 Task: In the Contact  Evelyn_White@tiffany.com, Create email and send with subject: 'Welcome to a New Paradigm: Introducing Our Visionary Solution', and with mail content 'Good Evening,_x000D_
Step into a world of unlimited possibilities. Our cutting-edge solution will empower you to overcome challenges and achieve unparalleled success in your industry._x000D_
Thanks and Regards', attach the document: Project_plan.docx and insert image: visitingcard.jpg. Below Thank and Regards, write Reddit and insert the URL: 'www.reddit.com'. Mark checkbox to create task to follow up : In 2 weeks. Logged in from softage.5@softage.net
Action: Mouse moved to (86, 67)
Screenshot: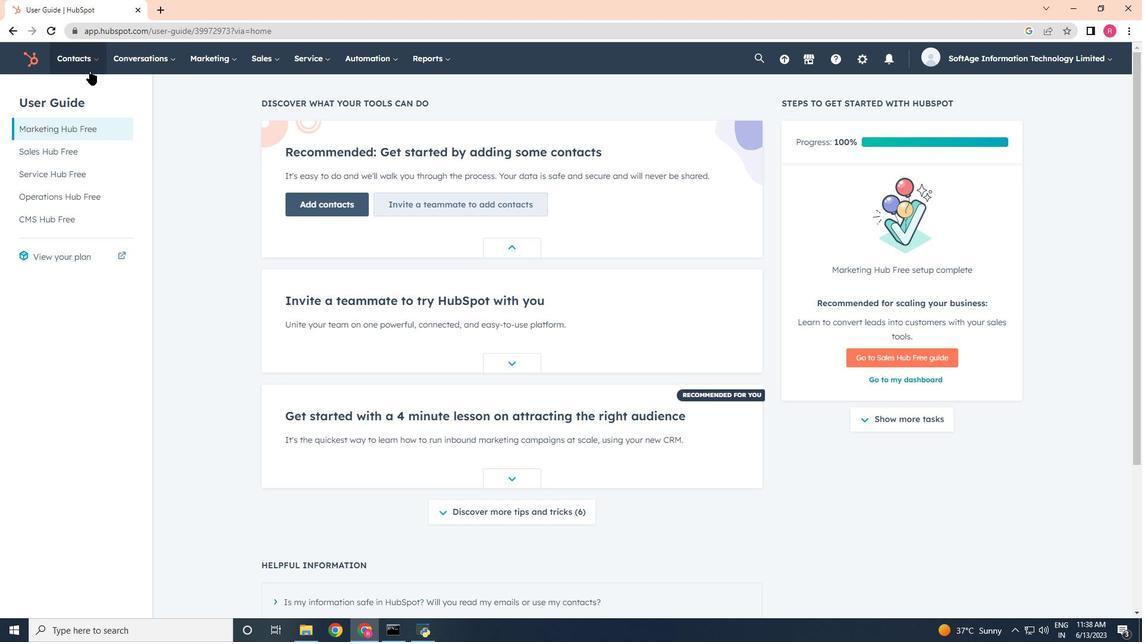 
Action: Mouse pressed left at (86, 67)
Screenshot: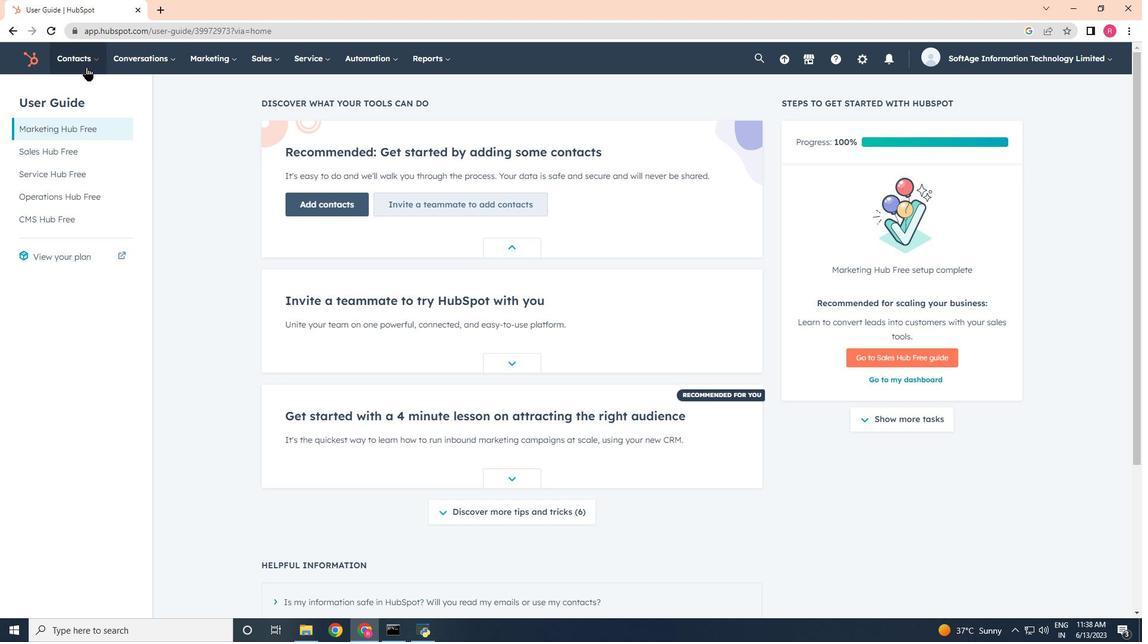 
Action: Mouse moved to (88, 85)
Screenshot: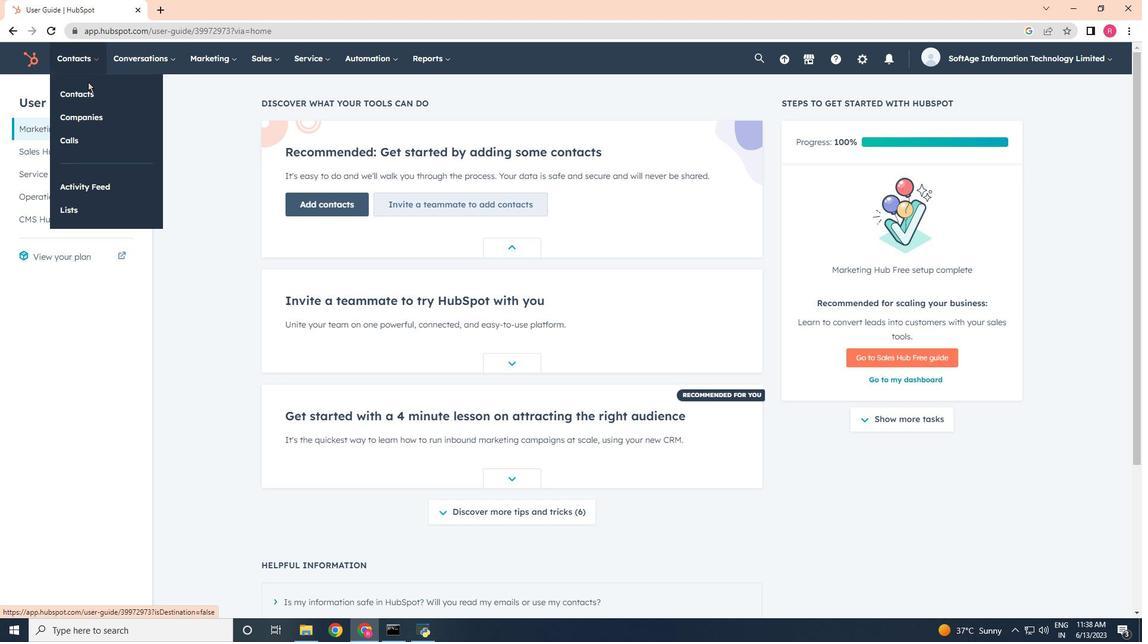 
Action: Mouse pressed left at (88, 85)
Screenshot: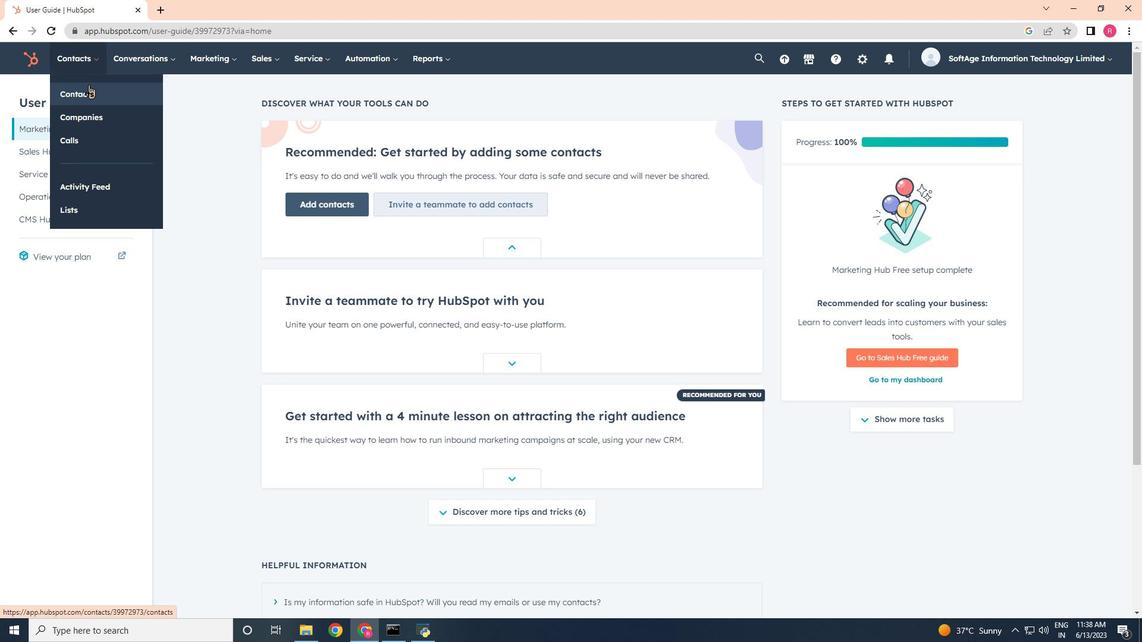 
Action: Mouse moved to (107, 191)
Screenshot: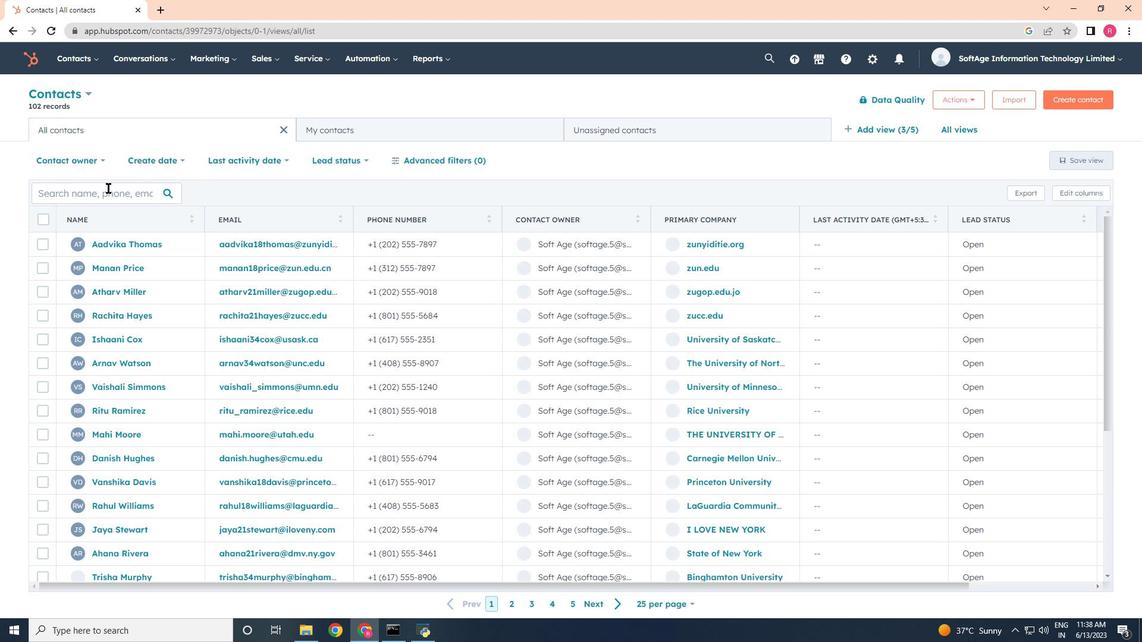 
Action: Mouse pressed left at (107, 191)
Screenshot: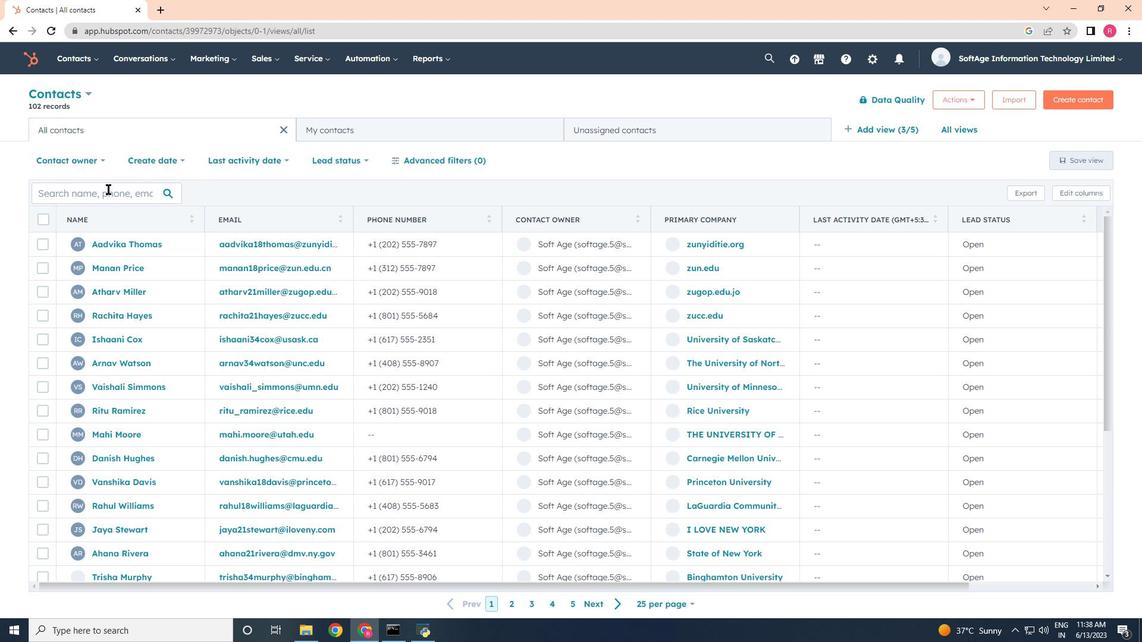 
Action: Key pressed <Key.shift>Eveyn<Key.backspace><Key.backspace>lyn<Key.shift>_<Key.shift>White<Key.shift><Key.shift><Key.shift><Key.shift>@tiffany.com
Screenshot: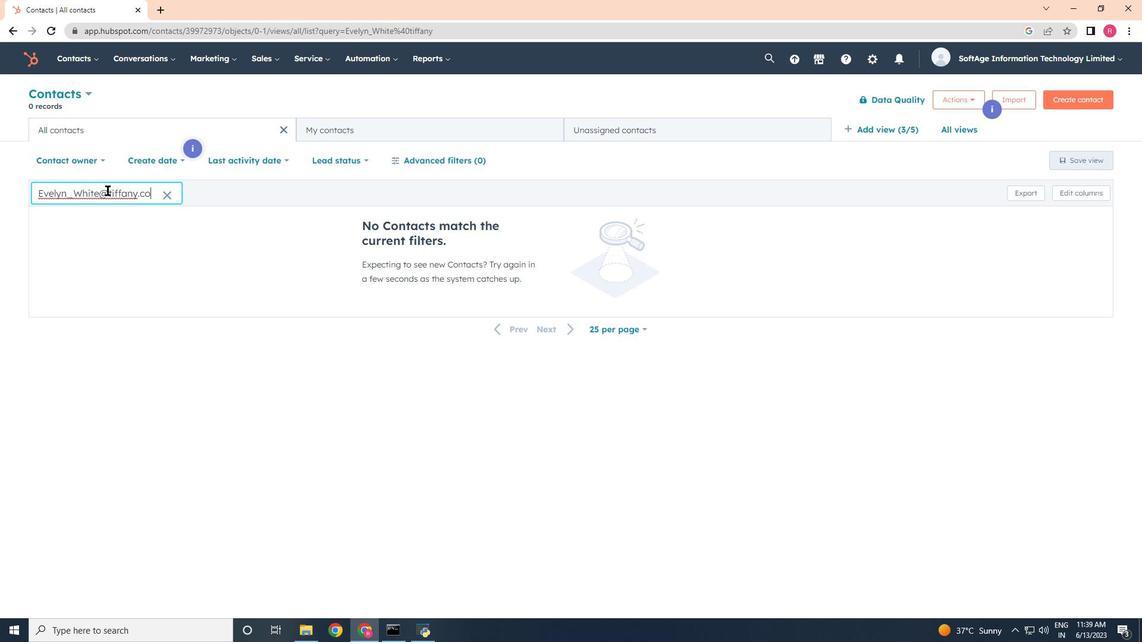 
Action: Mouse moved to (85, 197)
Screenshot: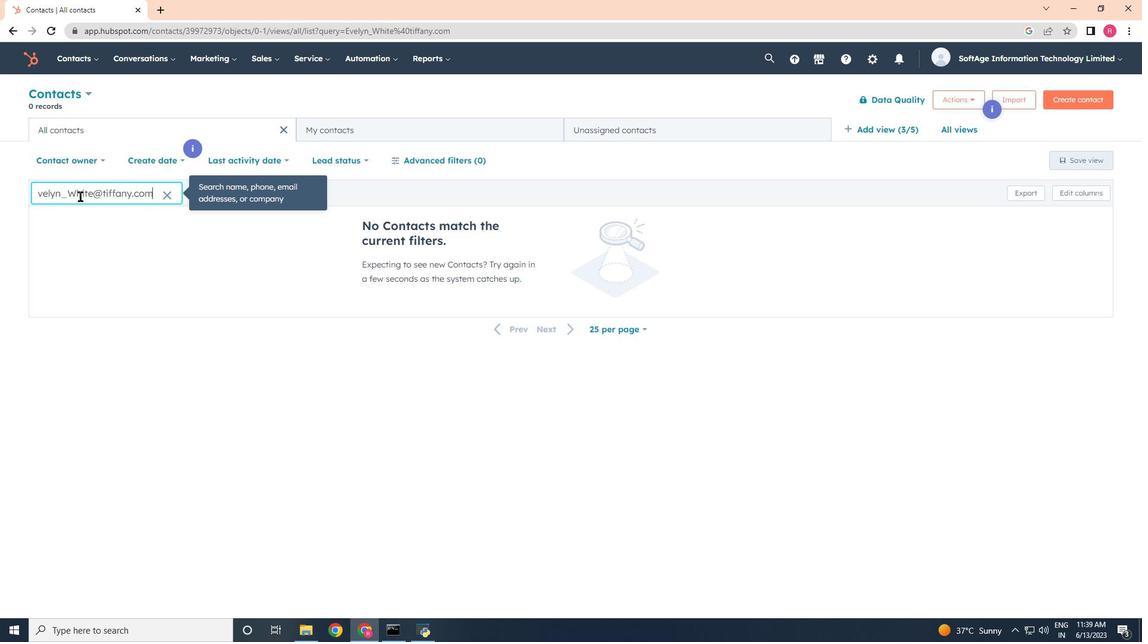 
Action: Key pressed <Key.backspace><Key.backspace><Key.backspace><Key.backspace><Key.backspace><Key.backspace><Key.backspace><Key.backspace><Key.backspace><Key.backspace><Key.backspace><Key.backspace><Key.backspace><Key.backspace><Key.backspace><Key.backspace><Key.backspace><Key.backspace><Key.backspace>n<Key.shift>_<Key.shift><Key.shift><Key.shift><Key.shift><Key.shift><Key.shift><Key.shift>Whitew
Screenshot: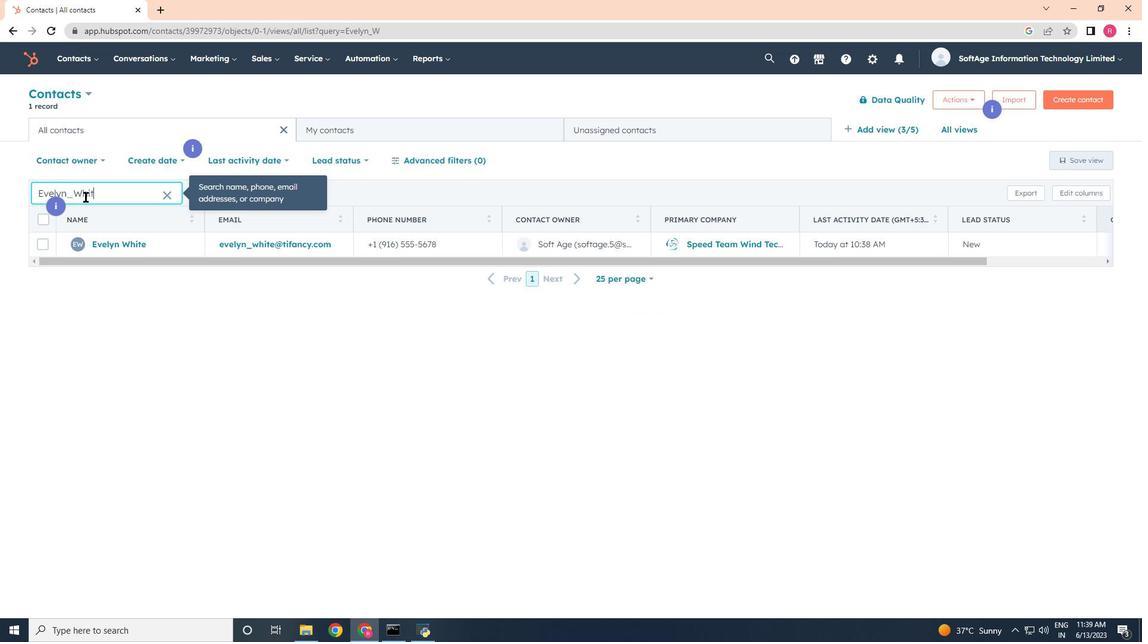 
Action: Mouse moved to (98, 210)
Screenshot: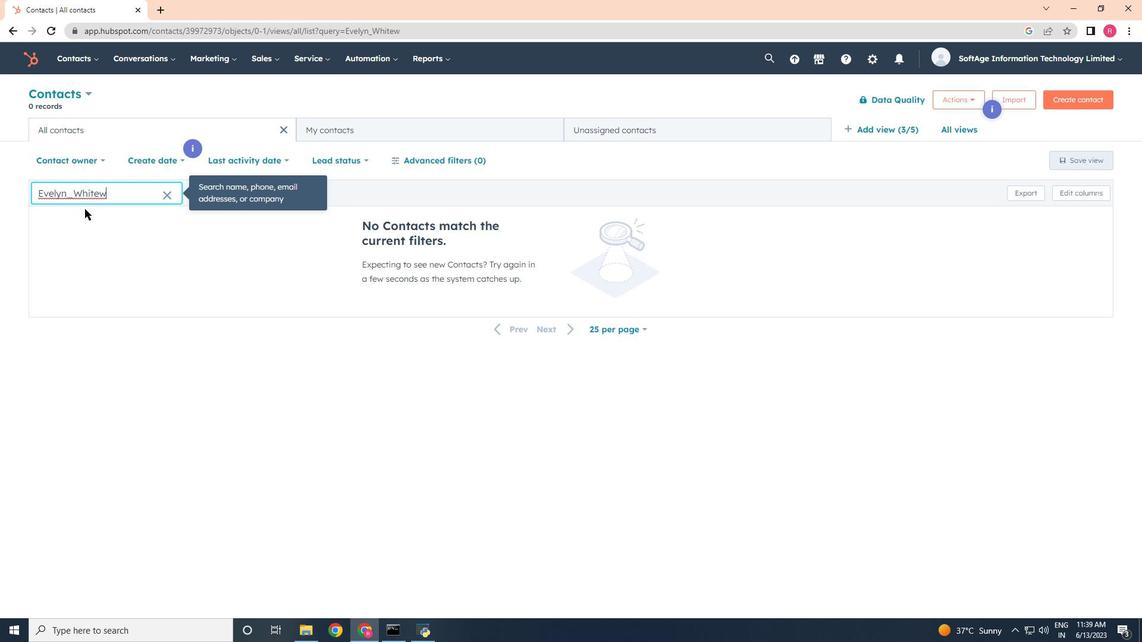 
Action: Key pressed <Key.backspace>
Screenshot: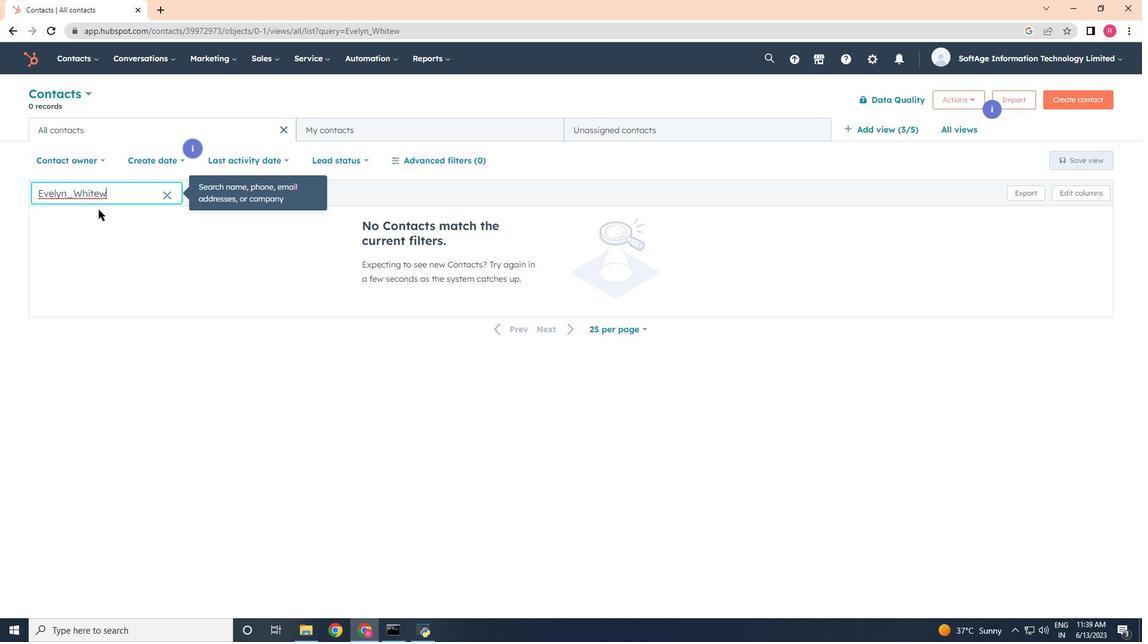 
Action: Mouse moved to (107, 248)
Screenshot: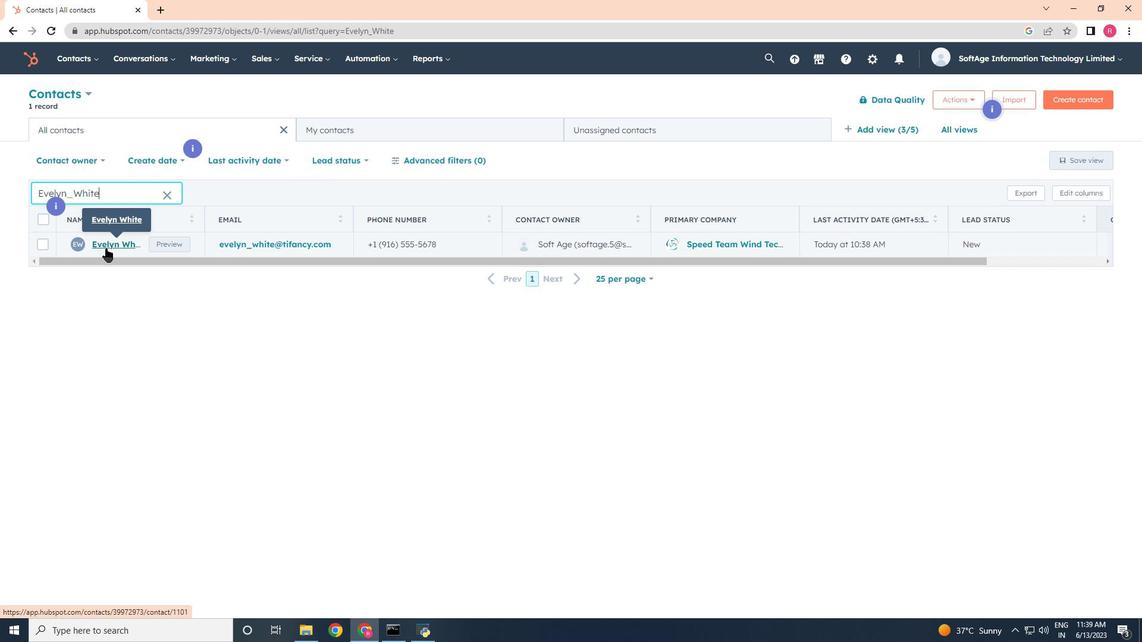 
Action: Mouse pressed left at (107, 248)
Screenshot: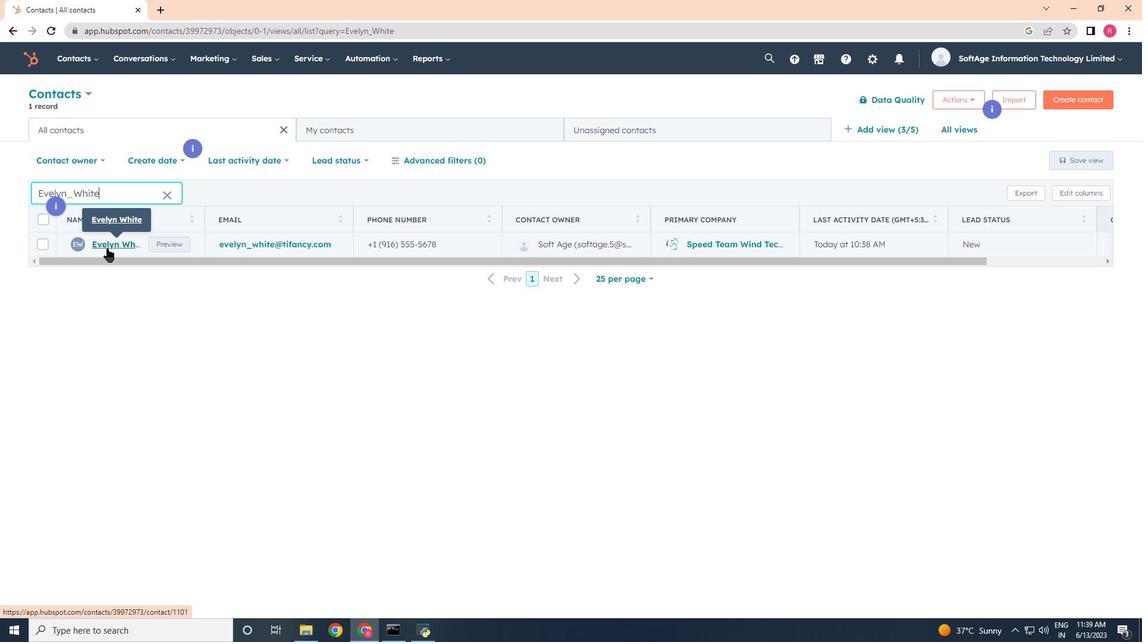 
Action: Mouse moved to (83, 210)
Screenshot: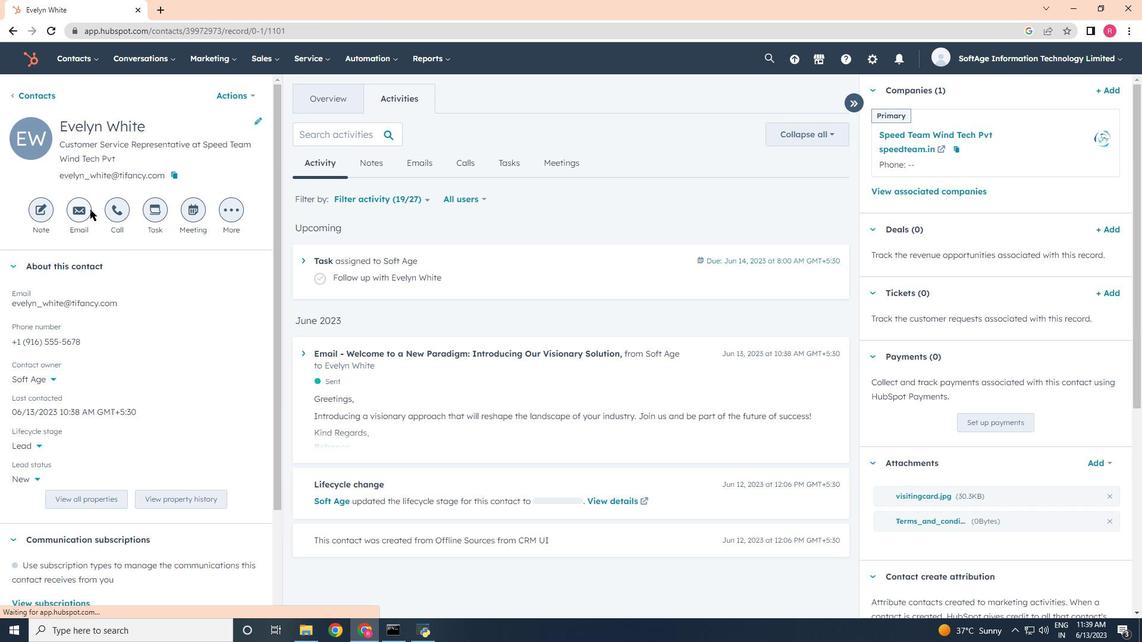 
Action: Mouse pressed left at (83, 210)
Screenshot: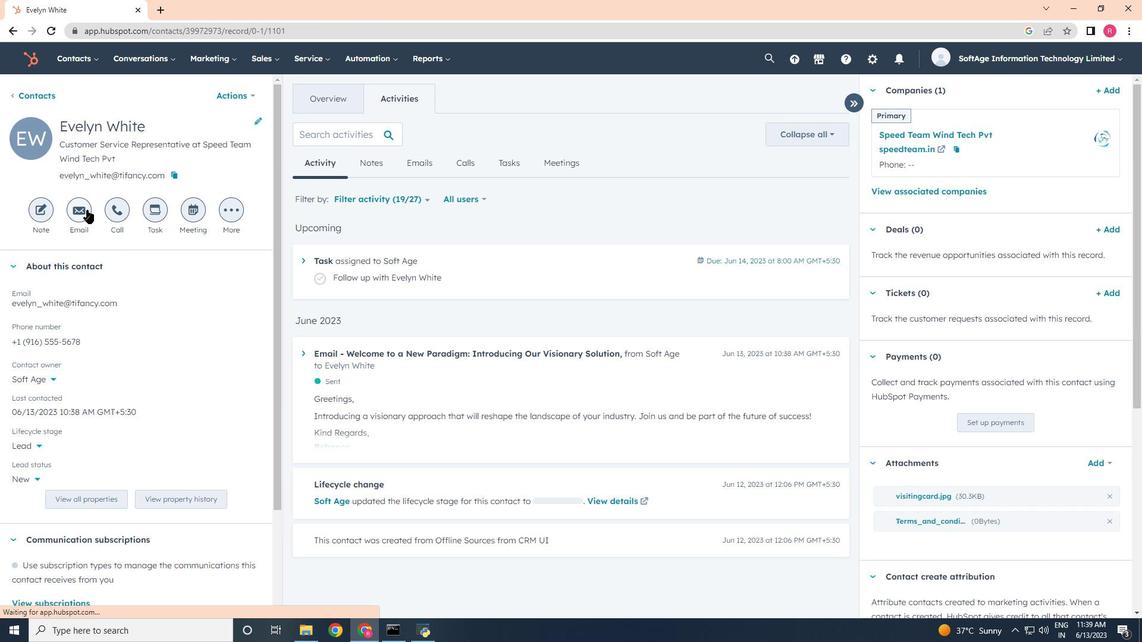 
Action: Mouse moved to (999, 297)
Screenshot: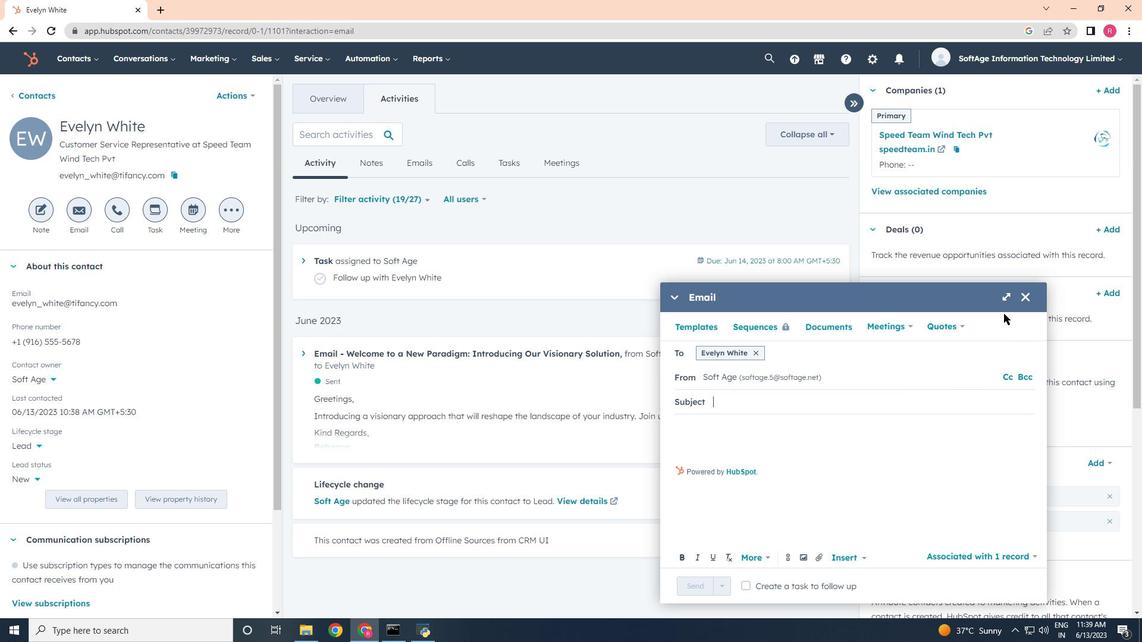 
Action: Mouse pressed left at (999, 297)
Screenshot: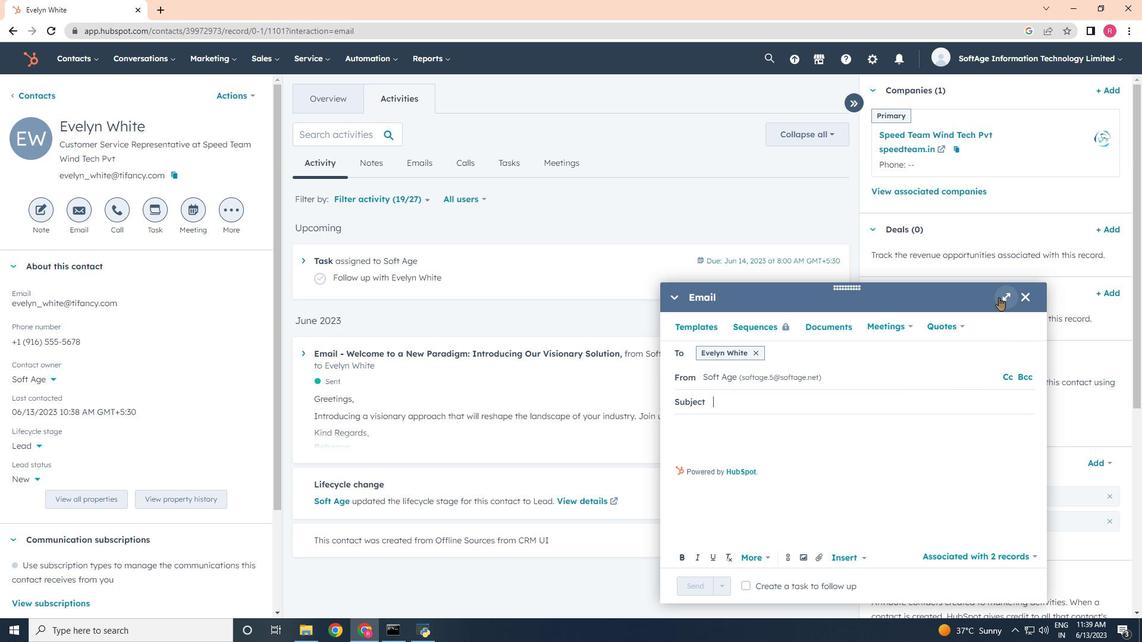 
Action: Mouse moved to (258, 233)
Screenshot: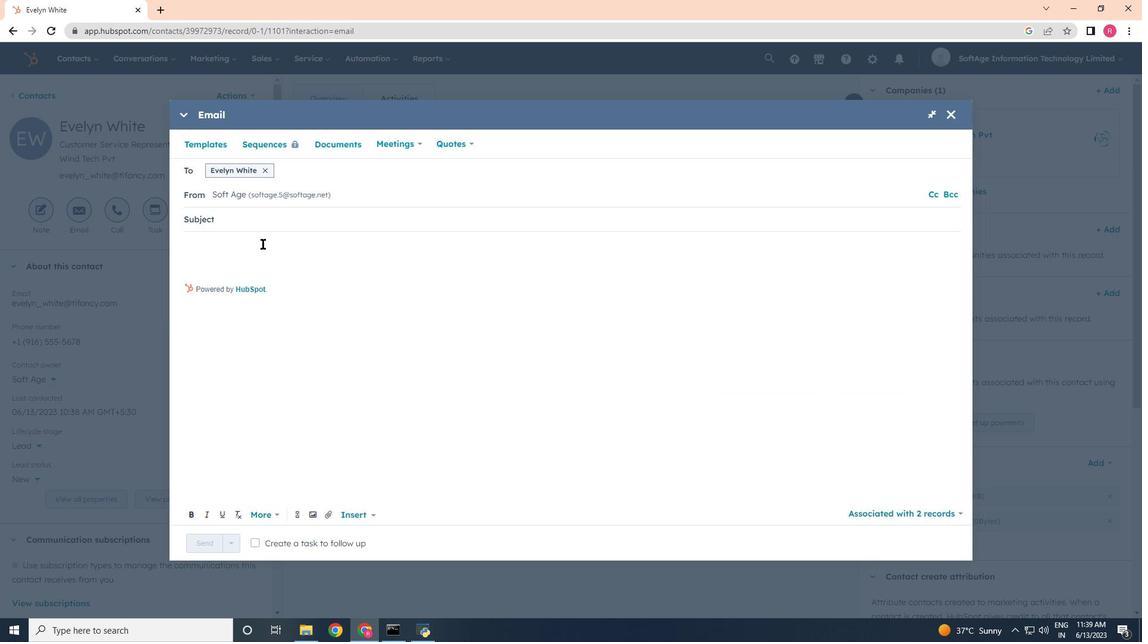 
Action: Key pressed <Key.shift>Welcome<Key.space>to<Key.space>a<Key.space>new<Key.backspace><Key.backspace><Key.backspace><Key.shift>NNew<Key.space><Key.shift>Par<Key.backspace><Key.backspace><Key.backspace><Key.backspace><Key.backspace><Key.backspace><Key.backspace>ew<Key.space><Key.shift>Paradigm<Key.shift_r>:<Key.space><Key.shift>Introducing<Key.space><Key.shift>Our<Key.space><Key.shift>Visionary<Key.space><Key.shift>Solution<Key.space>
Screenshot: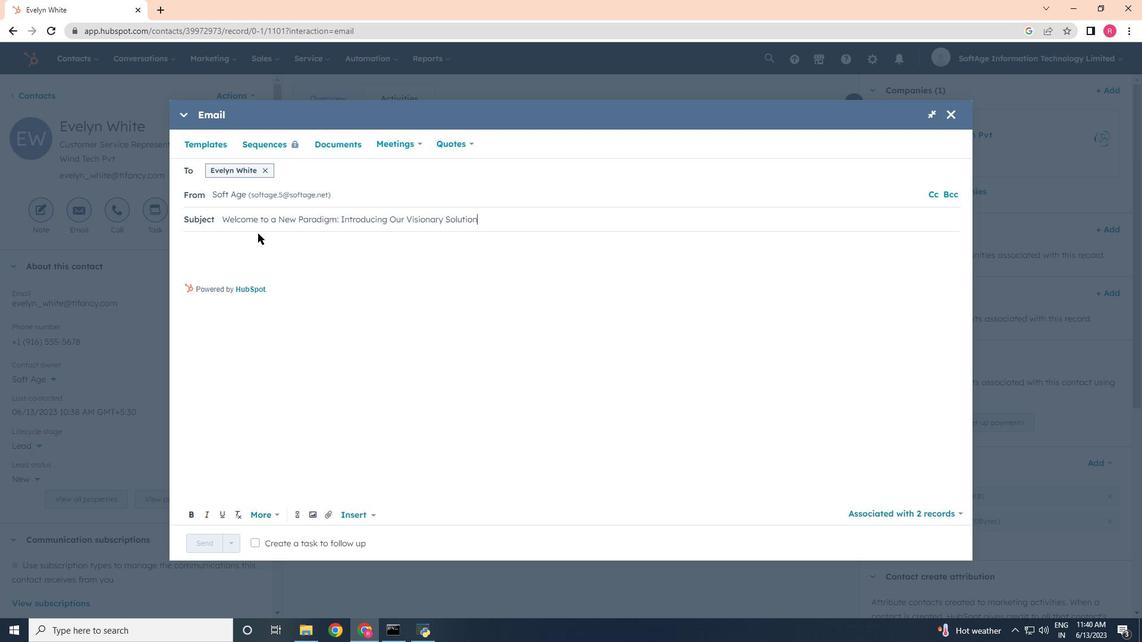 
Action: Mouse moved to (201, 232)
Screenshot: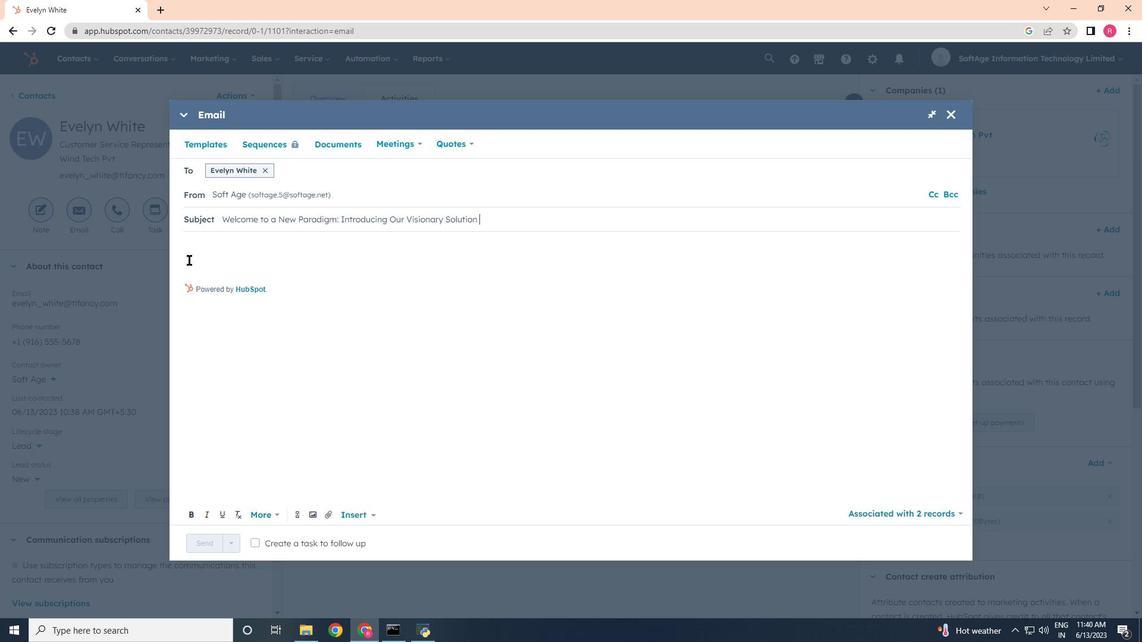 
Action: Mouse pressed left at (201, 232)
Screenshot: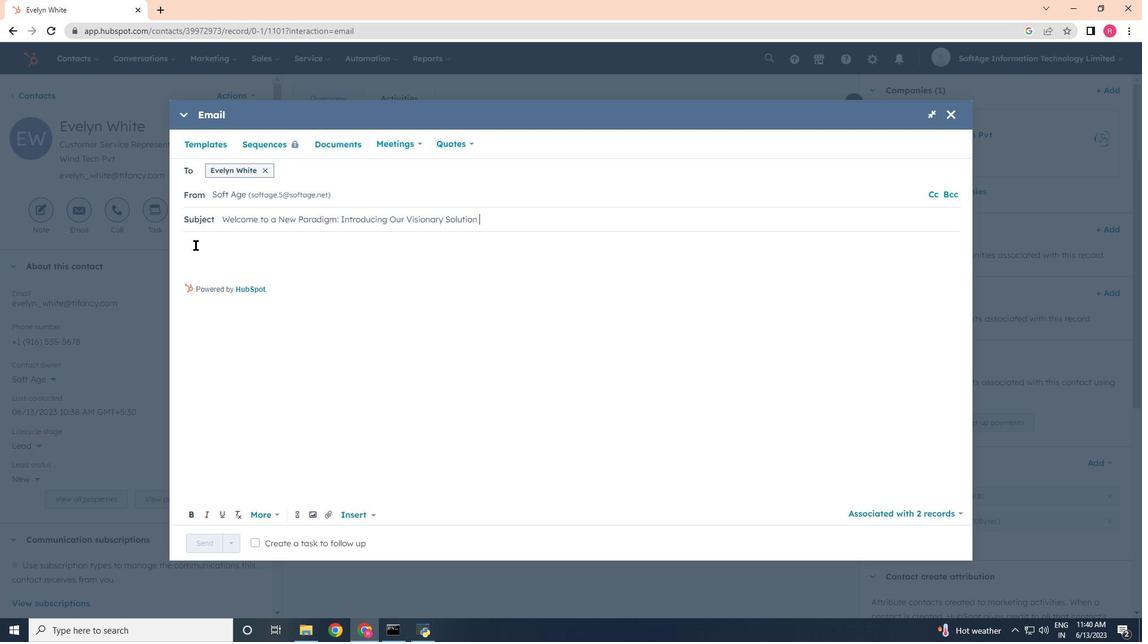 
Action: Mouse moved to (197, 239)
Screenshot: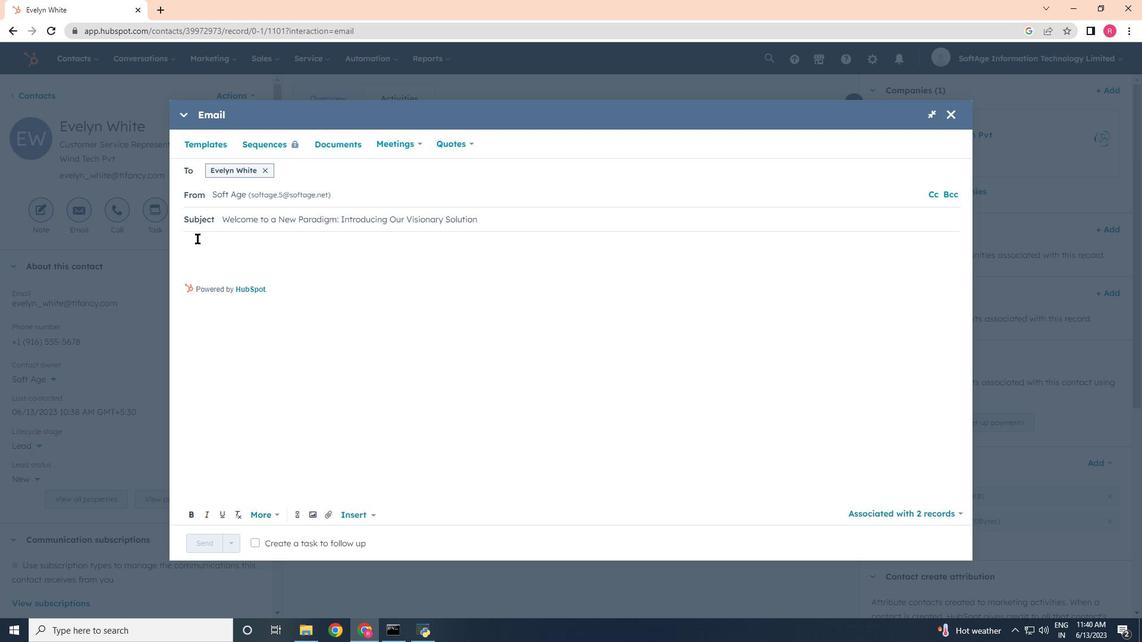 
Action: Mouse pressed left at (197, 239)
Screenshot: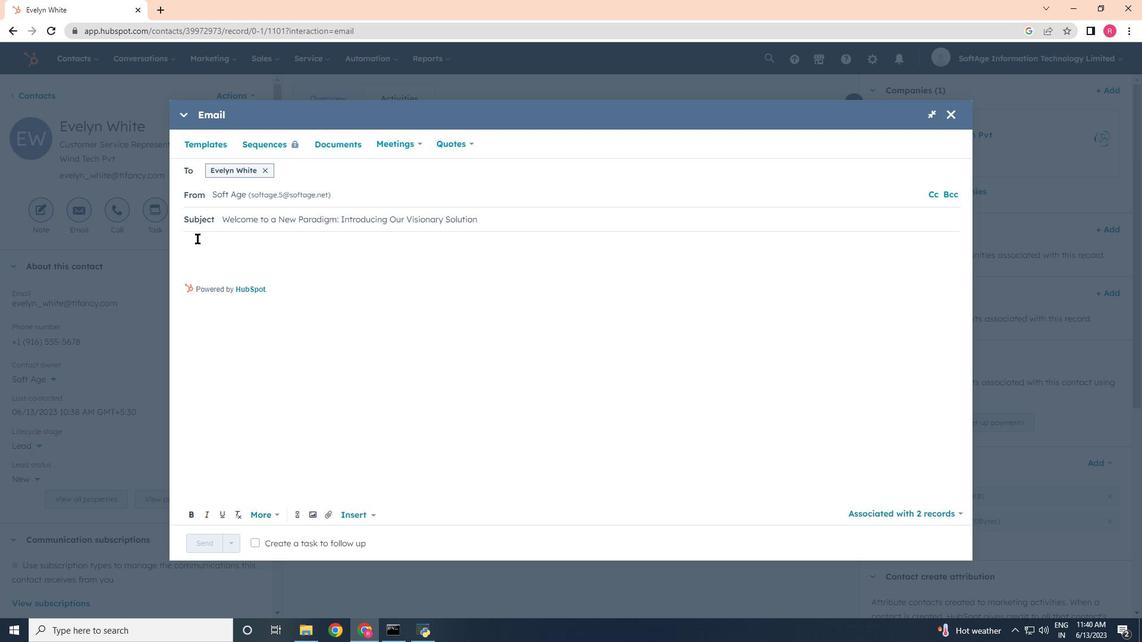 
Action: Mouse moved to (198, 239)
Screenshot: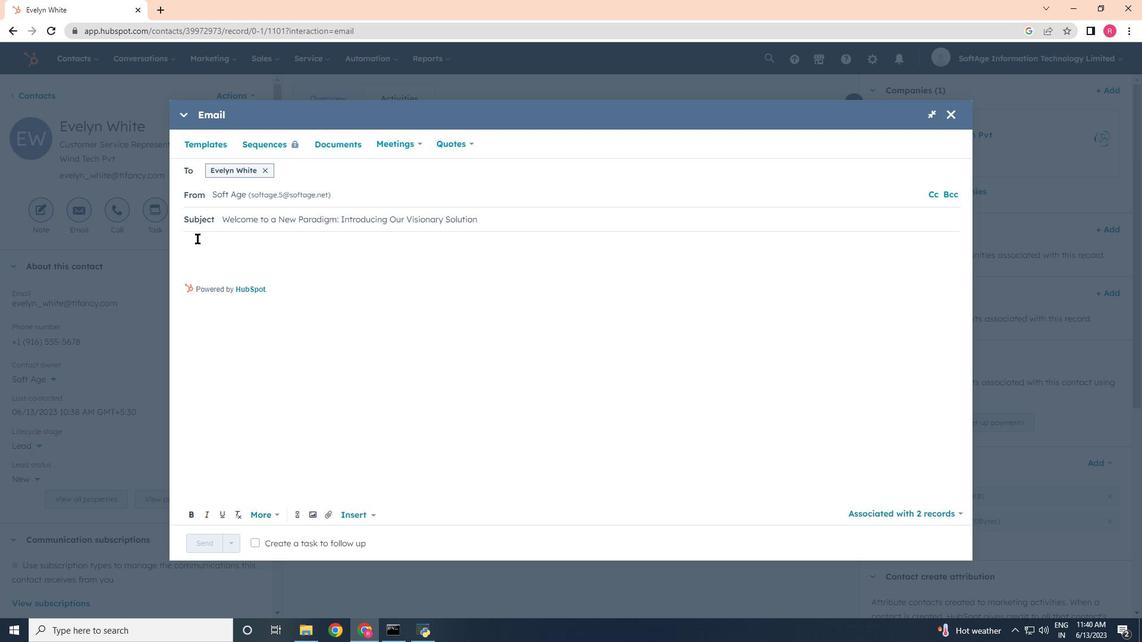 
Action: Key pressed <Key.shift>Good<Key.space><Key.shift><Key.shift><Key.shift><Key.shift><Key.shift><Key.shift><Key.shift><Key.shift><Key.shift>Eveningg<Key.space><Key.backspace><Key.backspace>,<Key.enter><Key.enter><Key.shift>Step<Key.space><Key.backspace><Key.backspace><Key.backspace><Key.backspace><Key.backspace><Key.shift>Step<Key.space>into<Key.space><Key.space><Key.caps_lock>A<Key.space><Key.backspace><Key.backspace><Key.caps_lock>a<Key.space>world<Key.space>of<Key.space>unlimited<Key.space>possibilities.<Key.space><Key.shift>Our<Key.space>cutting-edge<Key.space>solution<Key.space>will<Key.space>empower<Key.space>you<Key.space>to<Key.space>overcome<Key.space>challenges<Key.space>and<Key.space>achiveve<Key.space><Key.backspace><Key.backspace><Key.backspace><Key.backspace><Key.backspace>eve<Key.space>unparalleled<Key.space>sucess<Key.space>in<Key.space><Key.backspace><Key.backspace><Key.backspace><Key.backspace><Key.backspace><Key.backspace><Key.backspace>cess<Key.space>in<Key.space>your<Key.space>industry.<Key.enter><Key.enter><Key.shift>Thanks<Key.space>and<Key.space><Key.shift><Key.shift><Key.shift><Key.shift>Regards,<Key.enter>
Screenshot: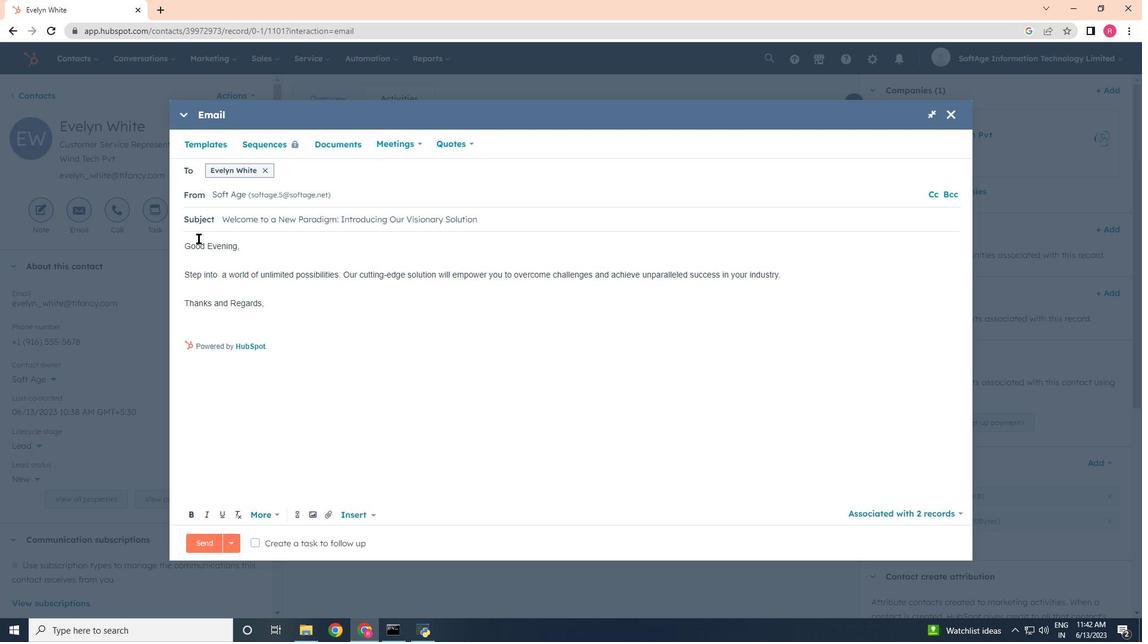 
Action: Mouse scrolled (198, 239) with delta (0, 0)
Screenshot: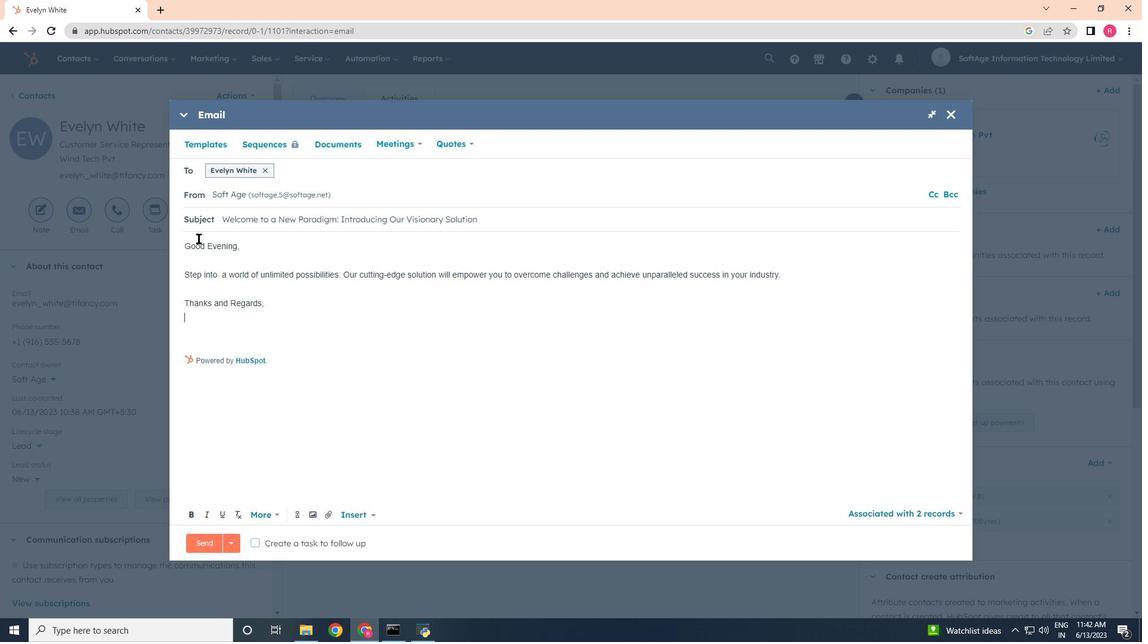 
Action: Mouse moved to (330, 516)
Screenshot: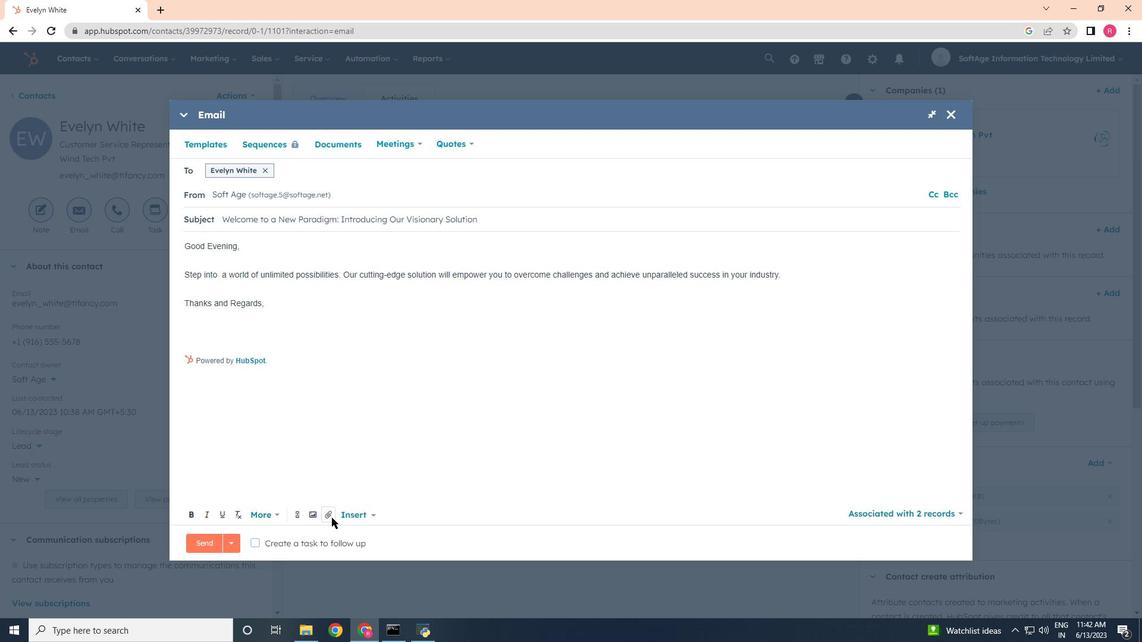 
Action: Mouse pressed left at (330, 516)
Screenshot: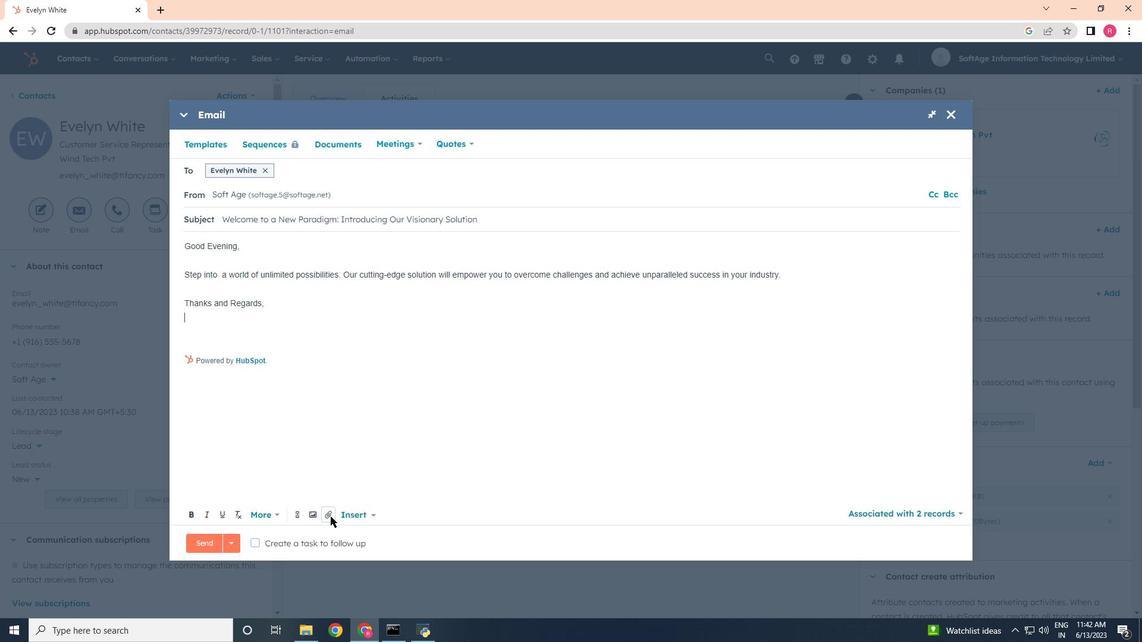 
Action: Mouse moved to (359, 493)
Screenshot: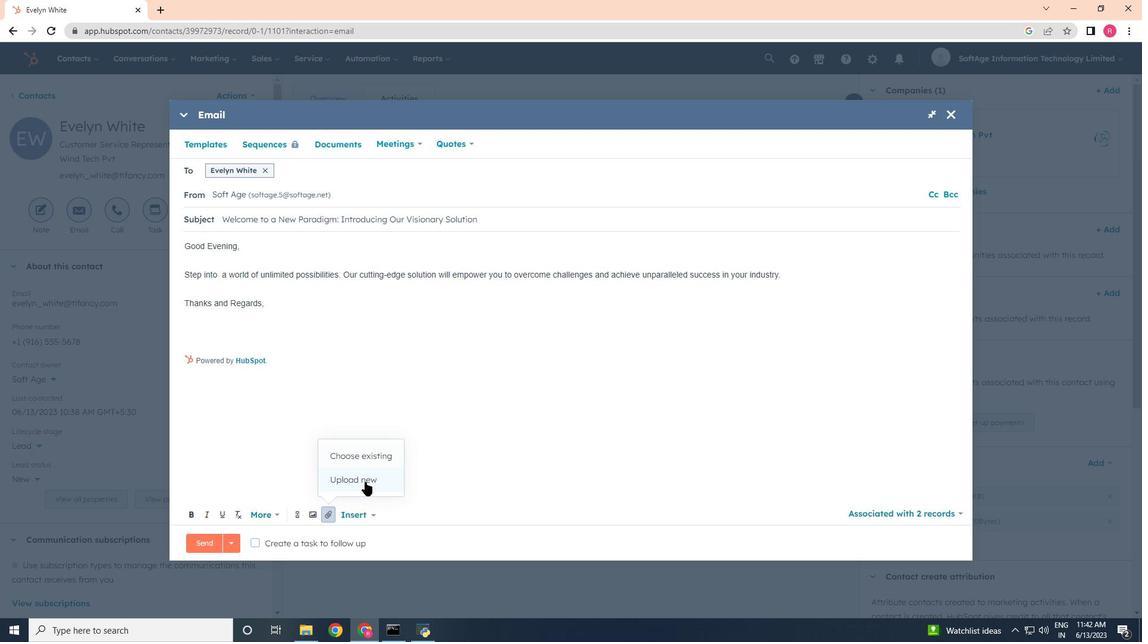 
Action: Mouse pressed left at (359, 493)
Screenshot: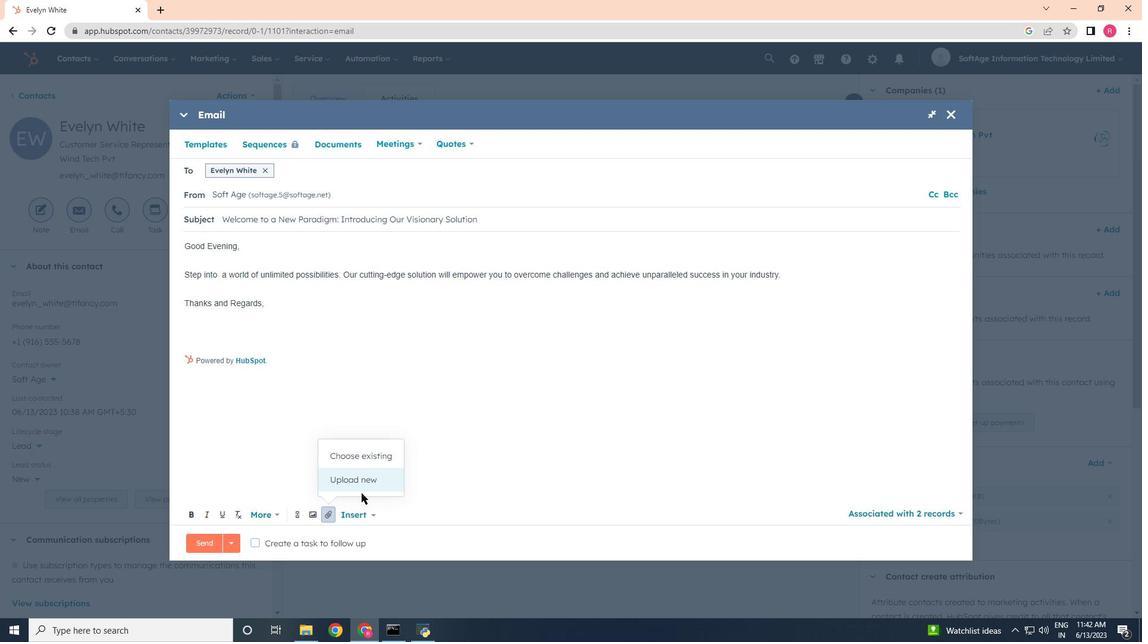 
Action: Mouse moved to (357, 488)
Screenshot: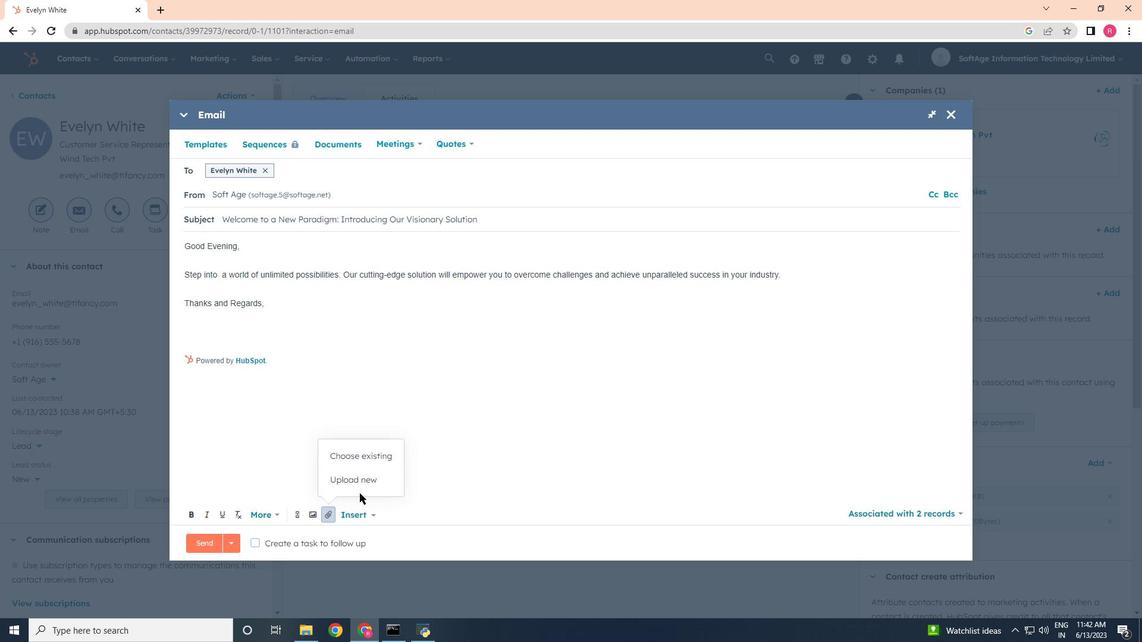 
Action: Mouse pressed left at (357, 488)
Screenshot: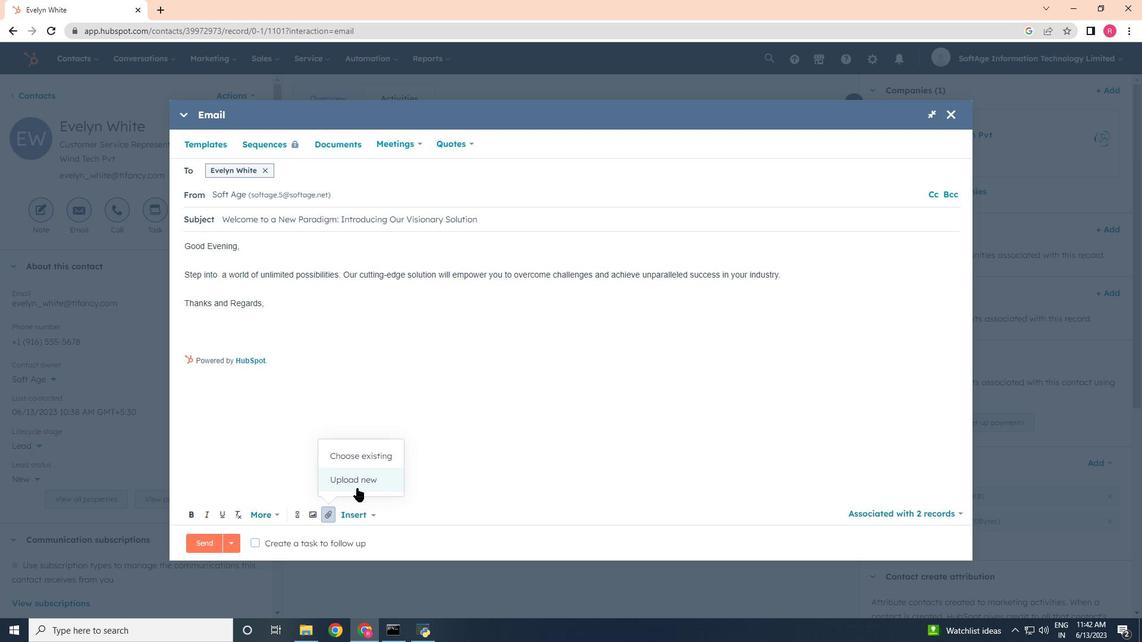 
Action: Mouse moved to (214, 193)
Screenshot: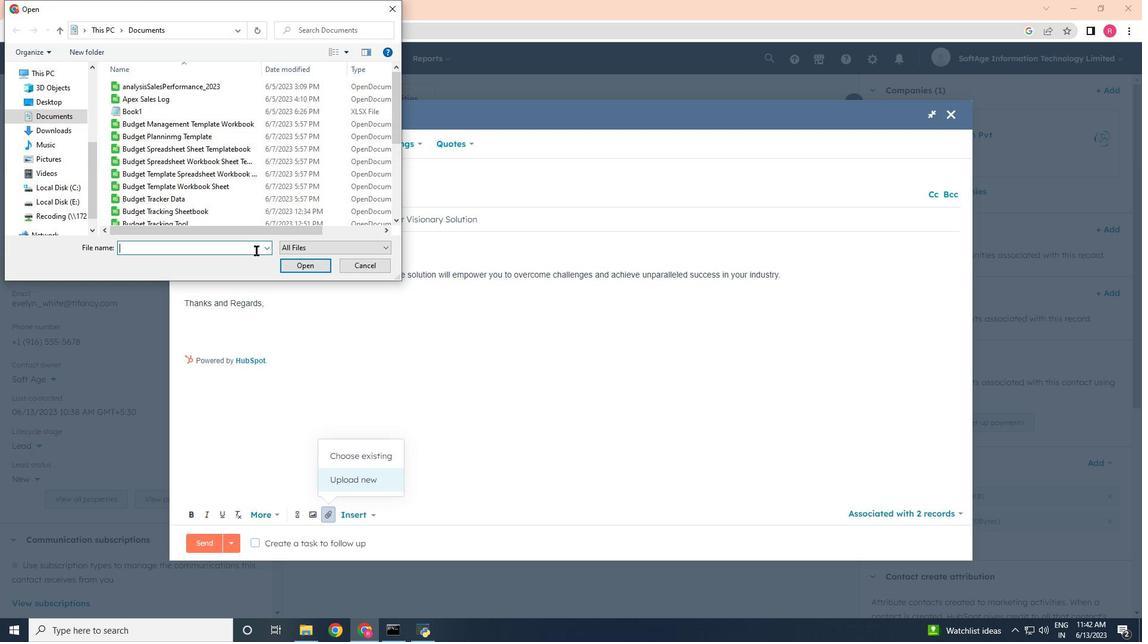 
Action: Mouse scrolled (214, 192) with delta (0, 0)
Screenshot: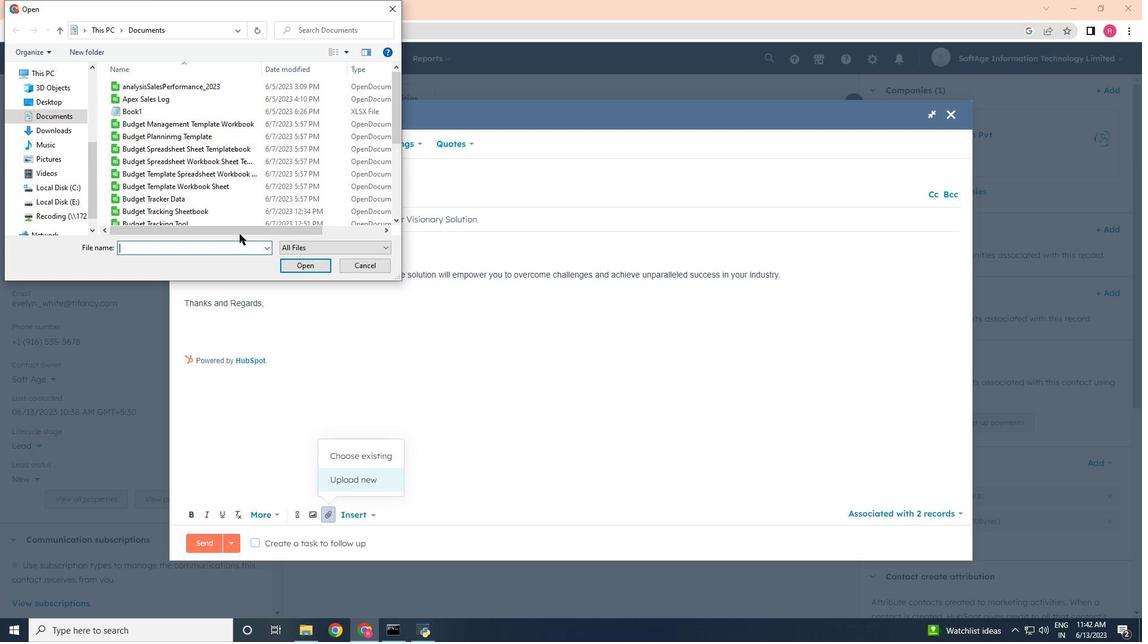 
Action: Mouse scrolled (214, 192) with delta (0, 0)
Screenshot: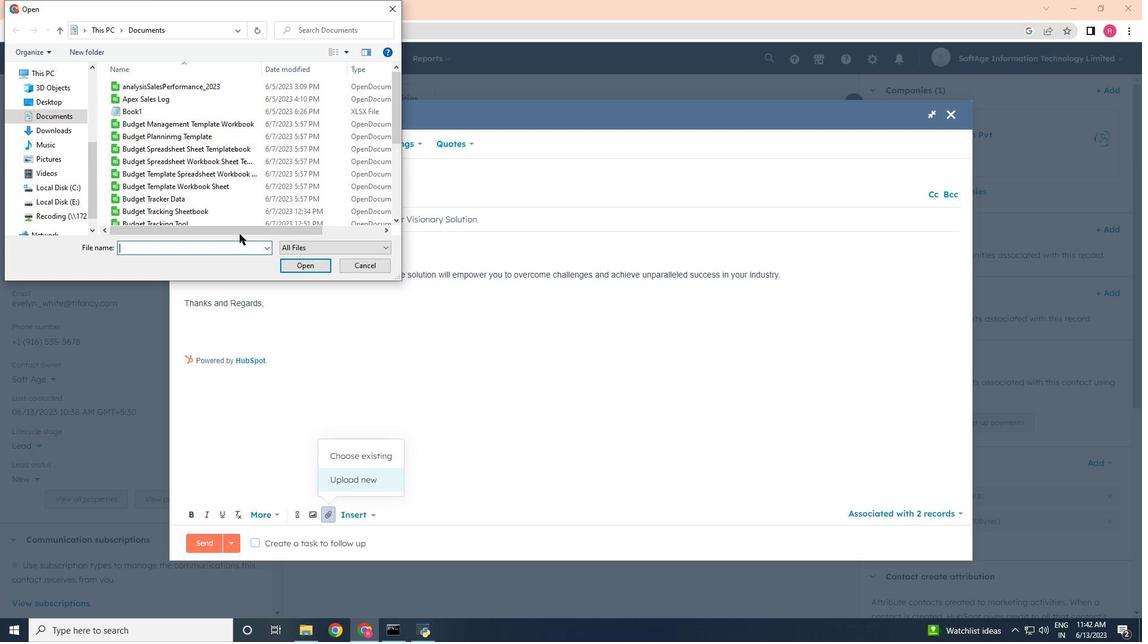 
Action: Mouse scrolled (214, 192) with delta (0, 0)
Screenshot: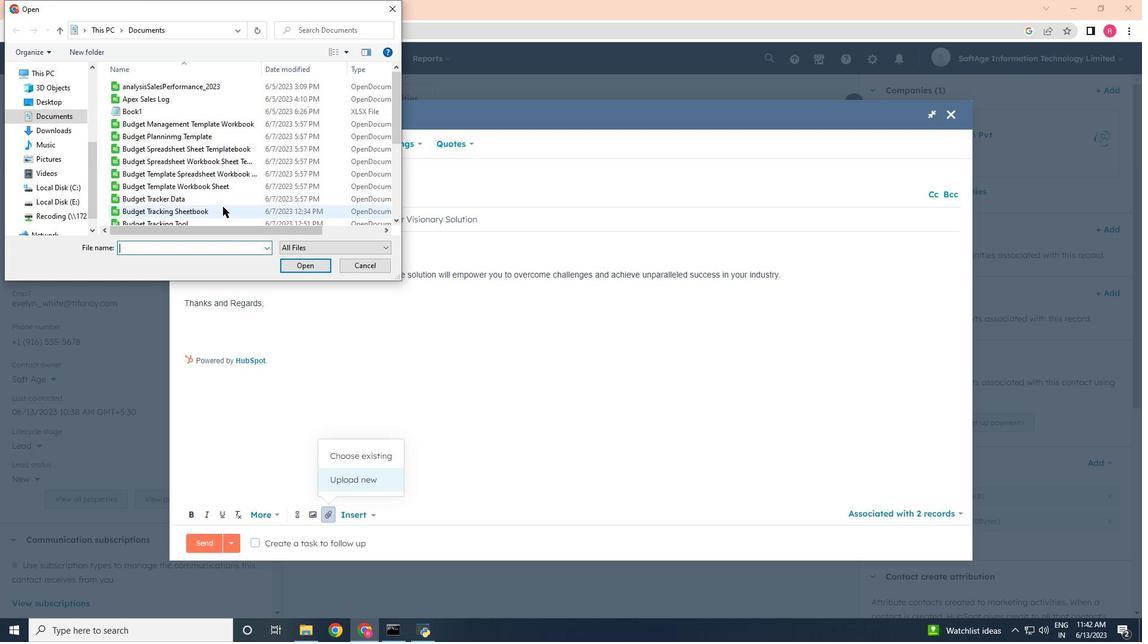 
Action: Mouse scrolled (214, 193) with delta (0, 0)
Screenshot: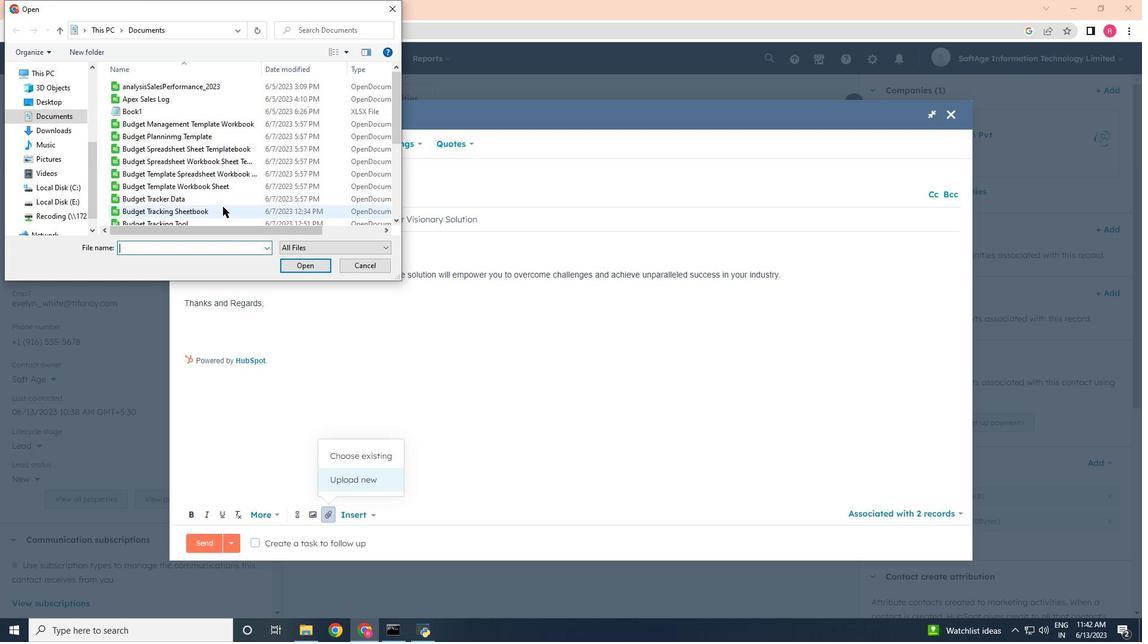 
Action: Mouse scrolled (214, 192) with delta (0, 0)
Screenshot: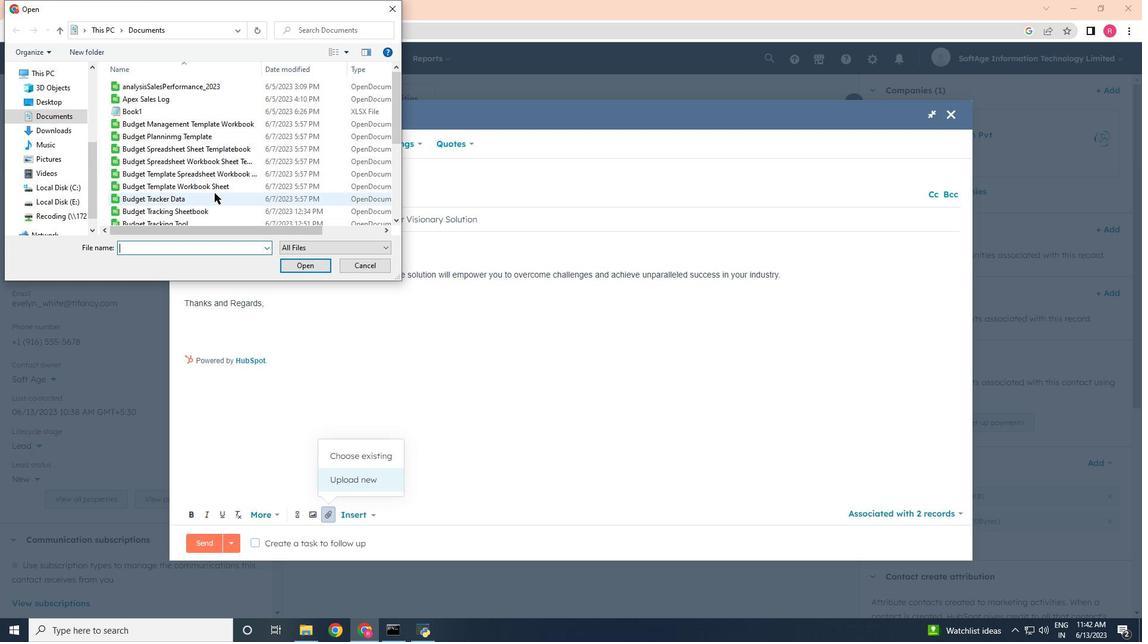 
Action: Mouse scrolled (214, 192) with delta (0, 0)
Screenshot: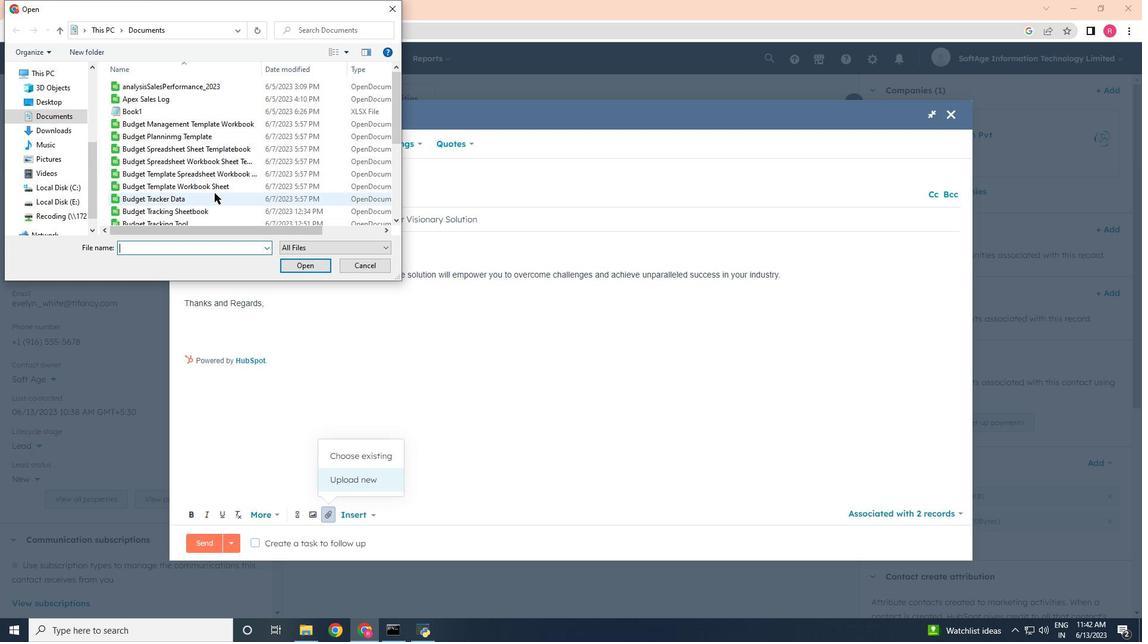 
Action: Mouse scrolled (214, 192) with delta (0, 0)
Screenshot: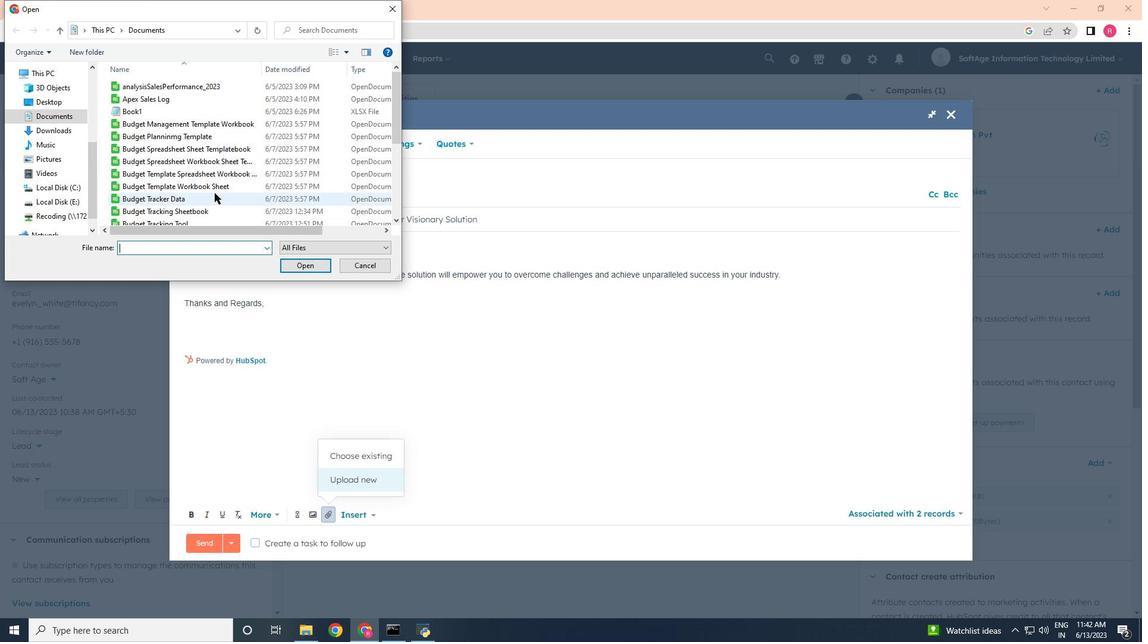 
Action: Mouse scrolled (214, 192) with delta (0, 0)
Screenshot: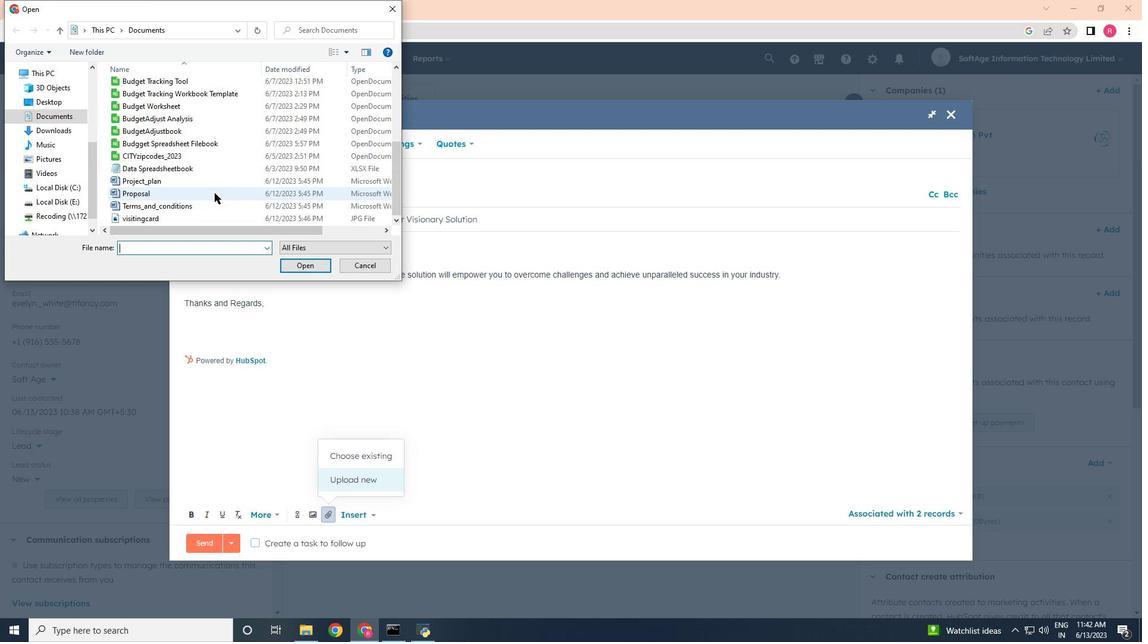 
Action: Mouse scrolled (214, 192) with delta (0, 0)
Screenshot: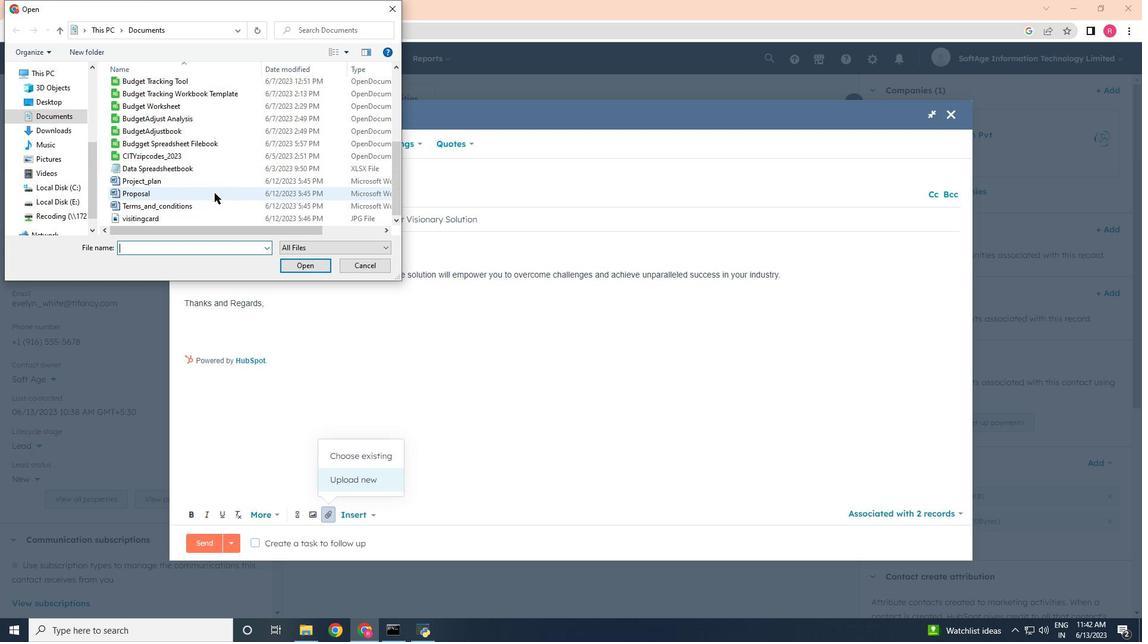
Action: Mouse moved to (214, 193)
Screenshot: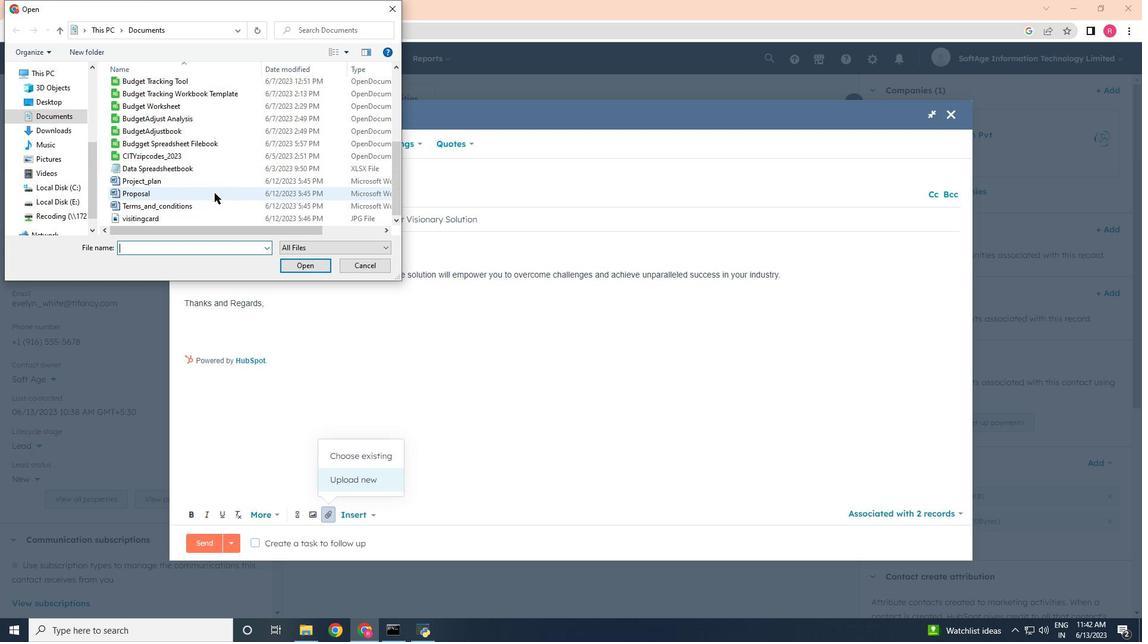 
Action: Mouse scrolled (214, 193) with delta (0, 0)
Screenshot: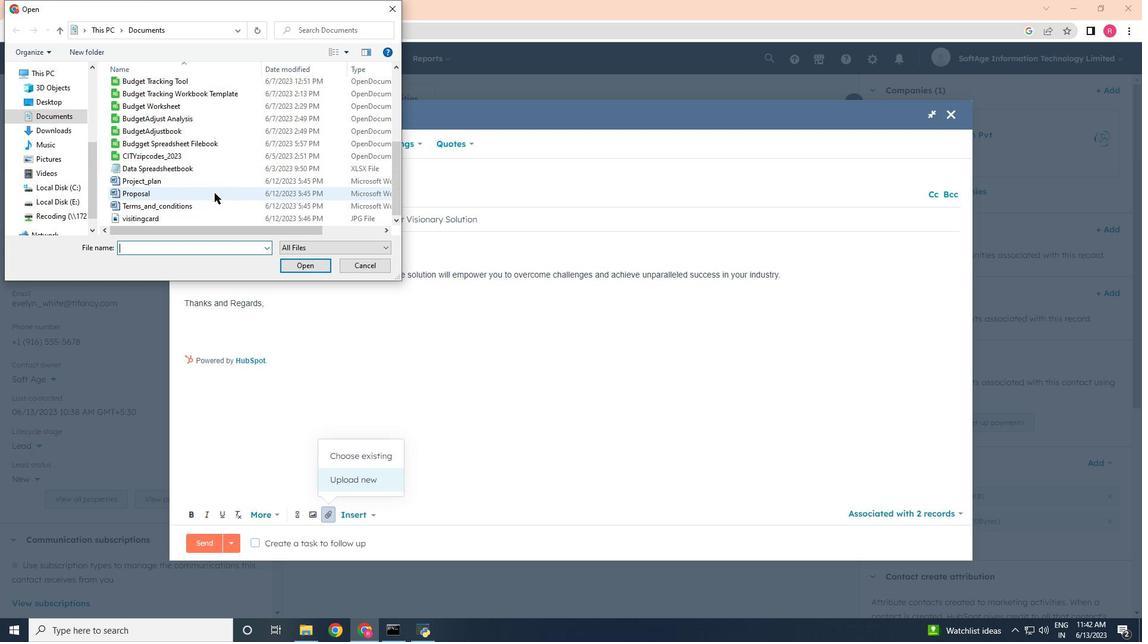 
Action: Mouse moved to (214, 193)
Screenshot: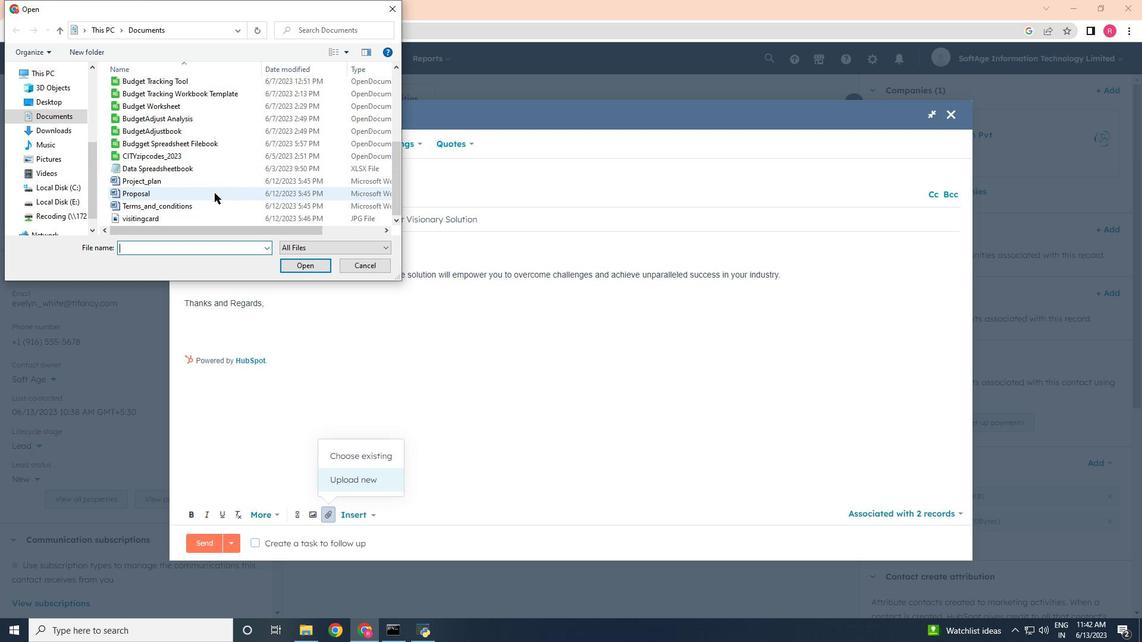 
Action: Mouse scrolled (214, 193) with delta (0, 0)
Screenshot: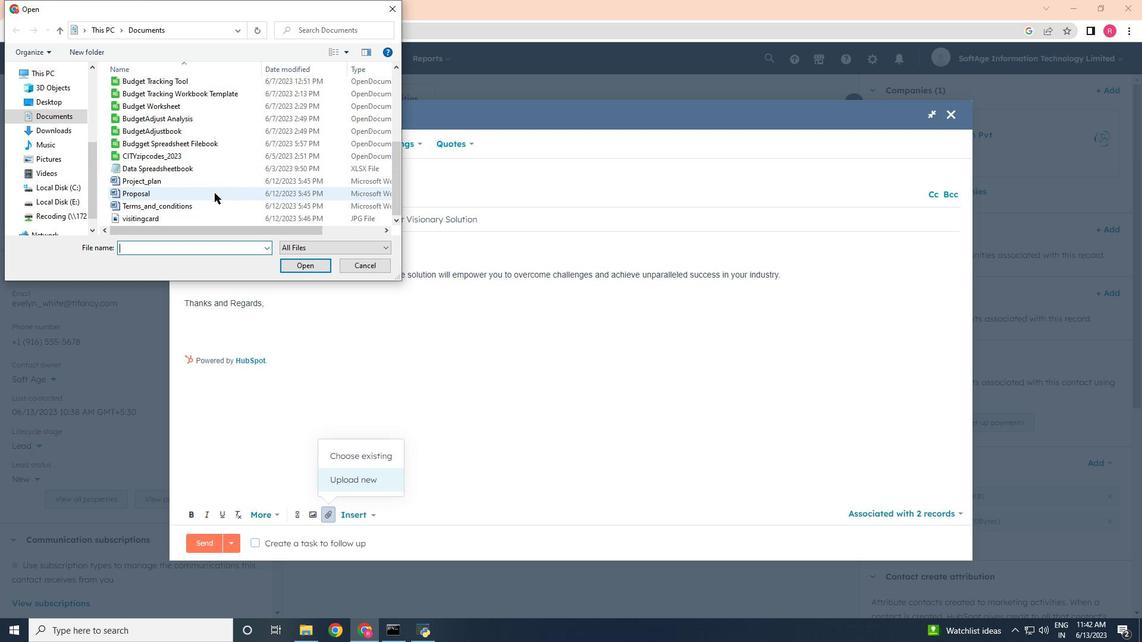 
Action: Mouse moved to (195, 204)
Screenshot: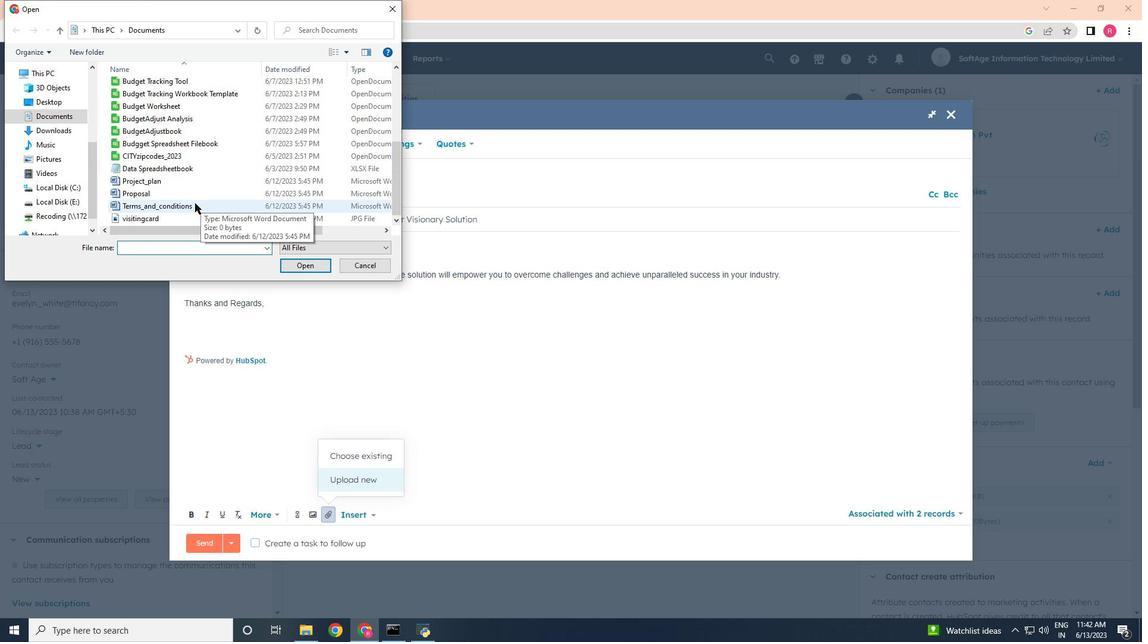 
Action: Mouse pressed left at (195, 204)
Screenshot: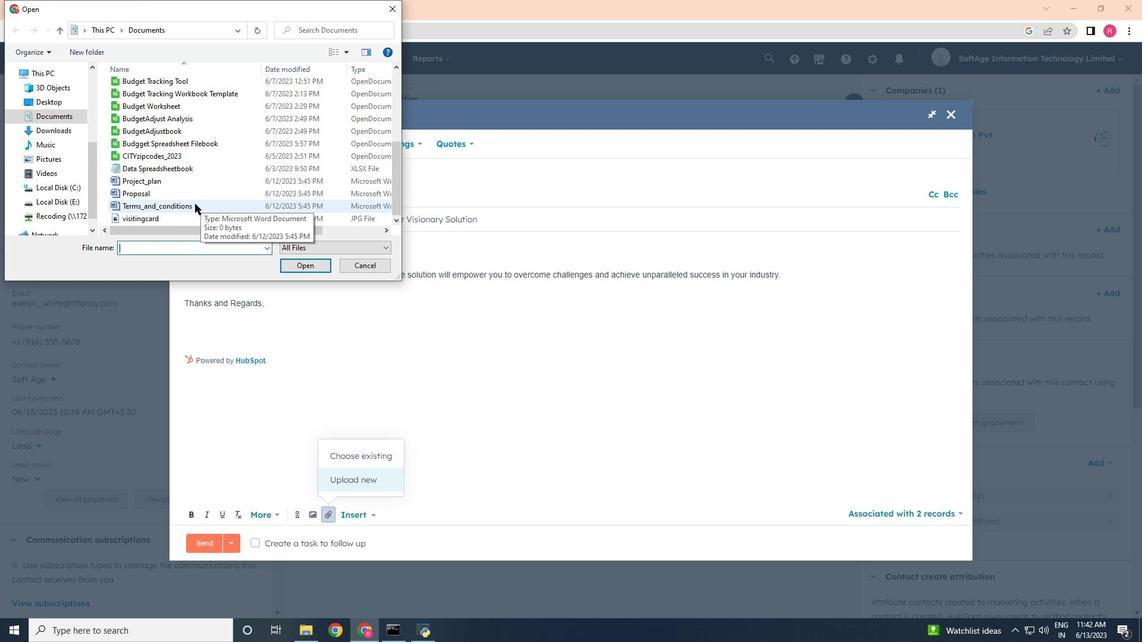 
Action: Mouse moved to (185, 189)
Screenshot: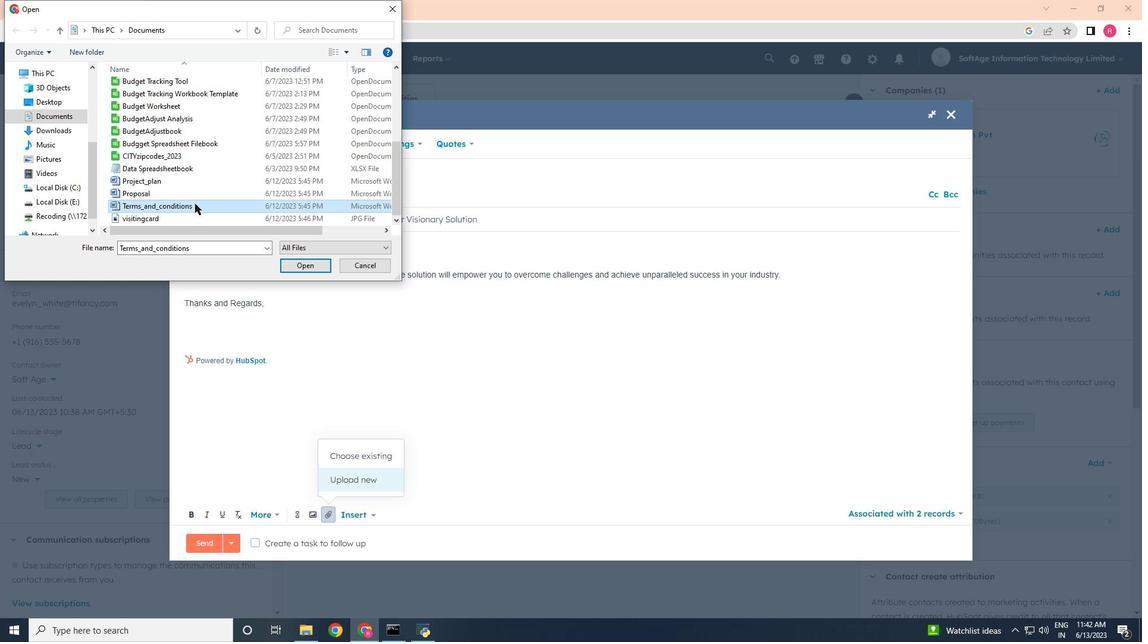 
Action: Mouse pressed left at (185, 189)
Screenshot: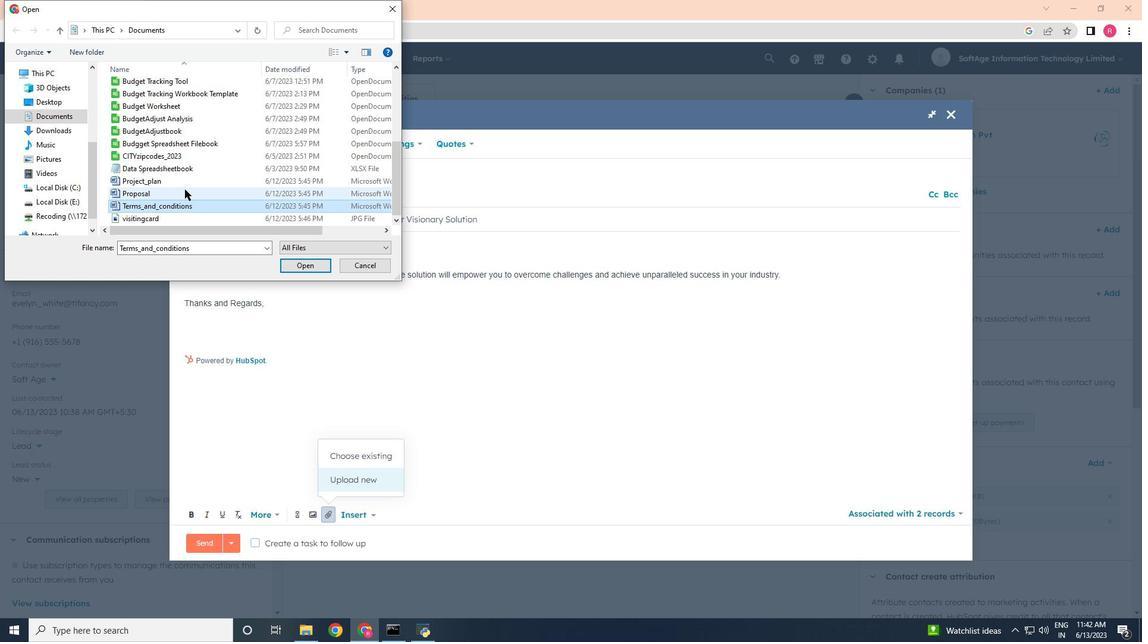 
Action: Mouse moved to (182, 182)
Screenshot: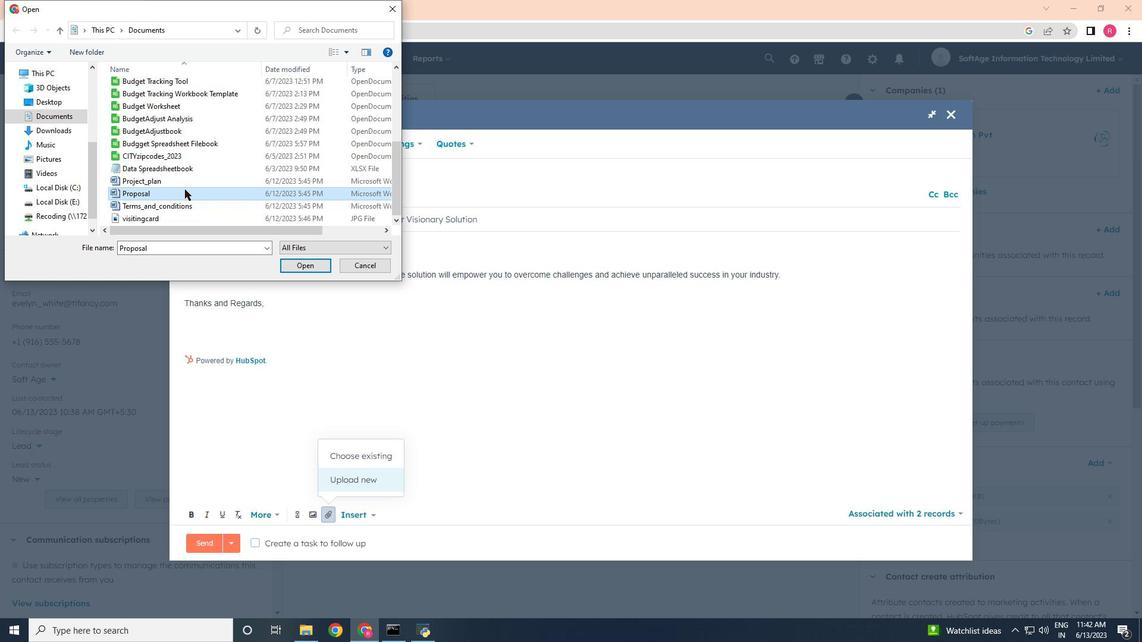 
Action: Mouse pressed left at (182, 182)
Screenshot: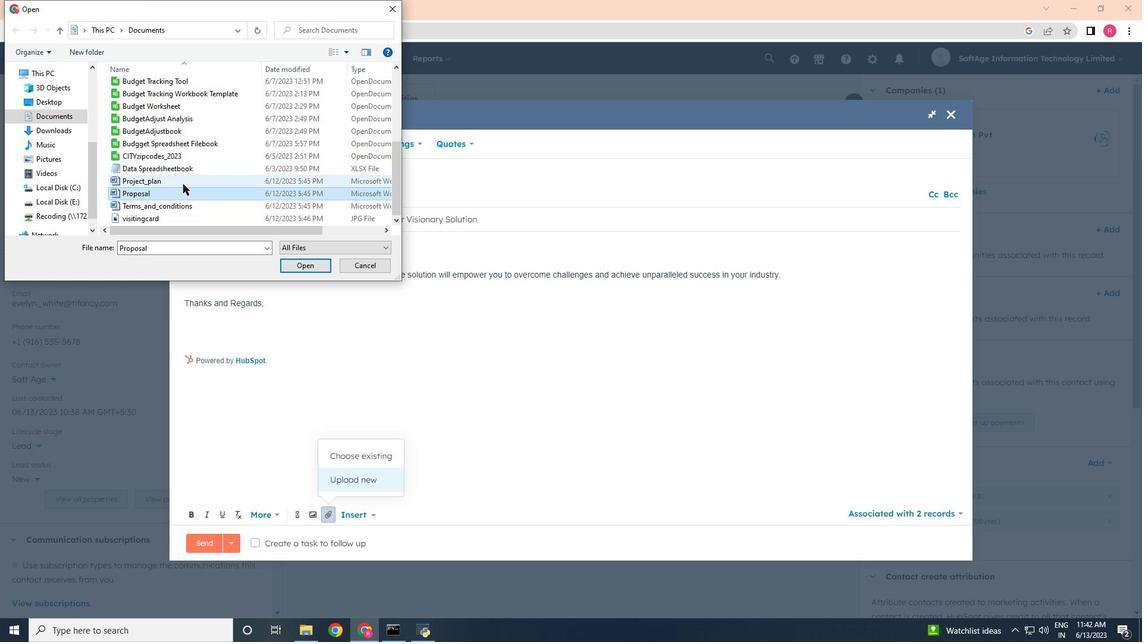 
Action: Mouse moved to (296, 266)
Screenshot: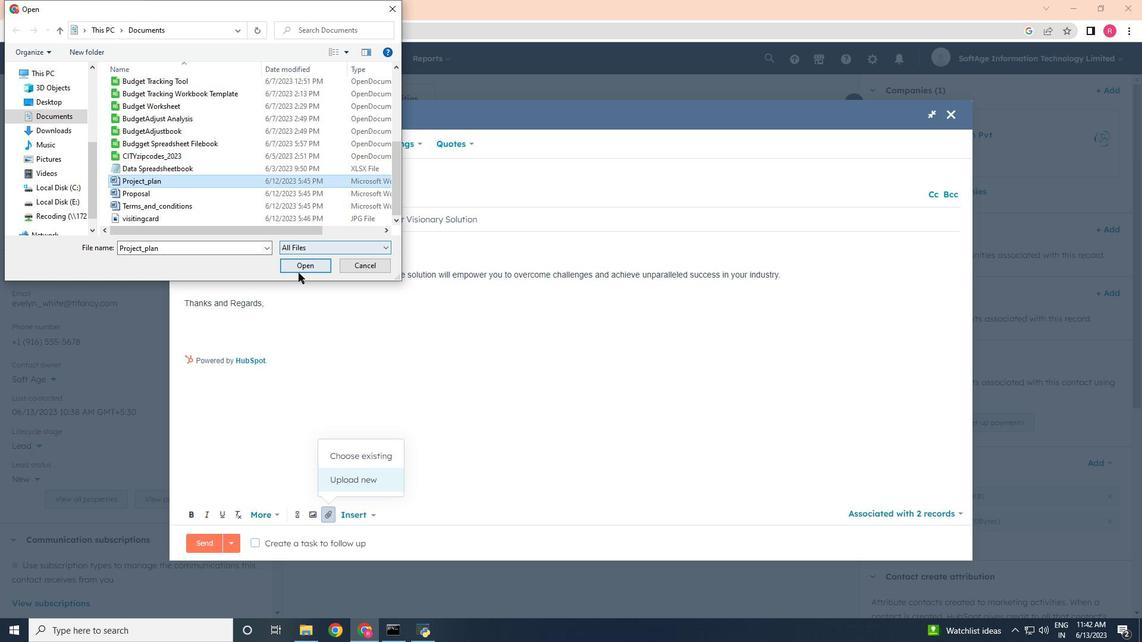 
Action: Mouse pressed left at (296, 266)
Screenshot: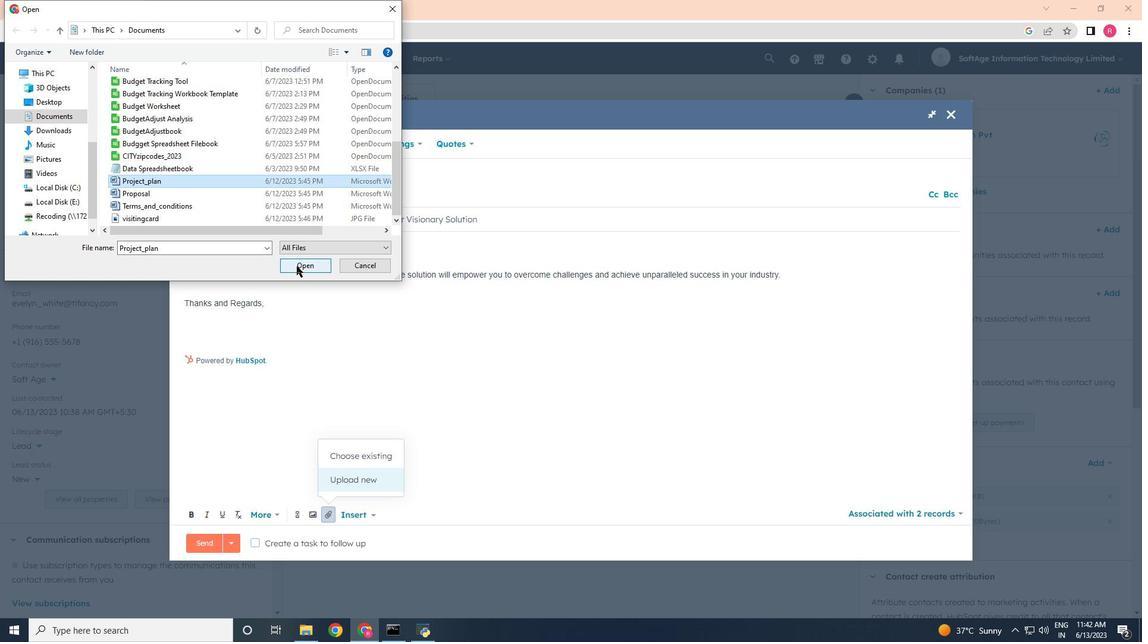 
Action: Mouse moved to (330, 479)
Screenshot: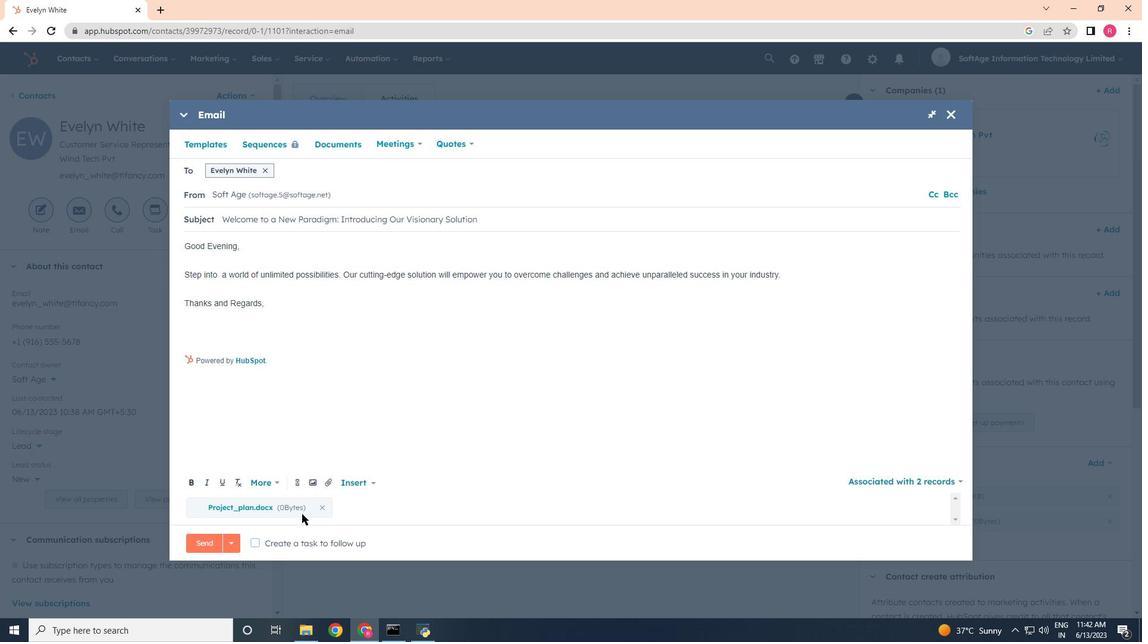 
Action: Mouse pressed left at (330, 479)
Screenshot: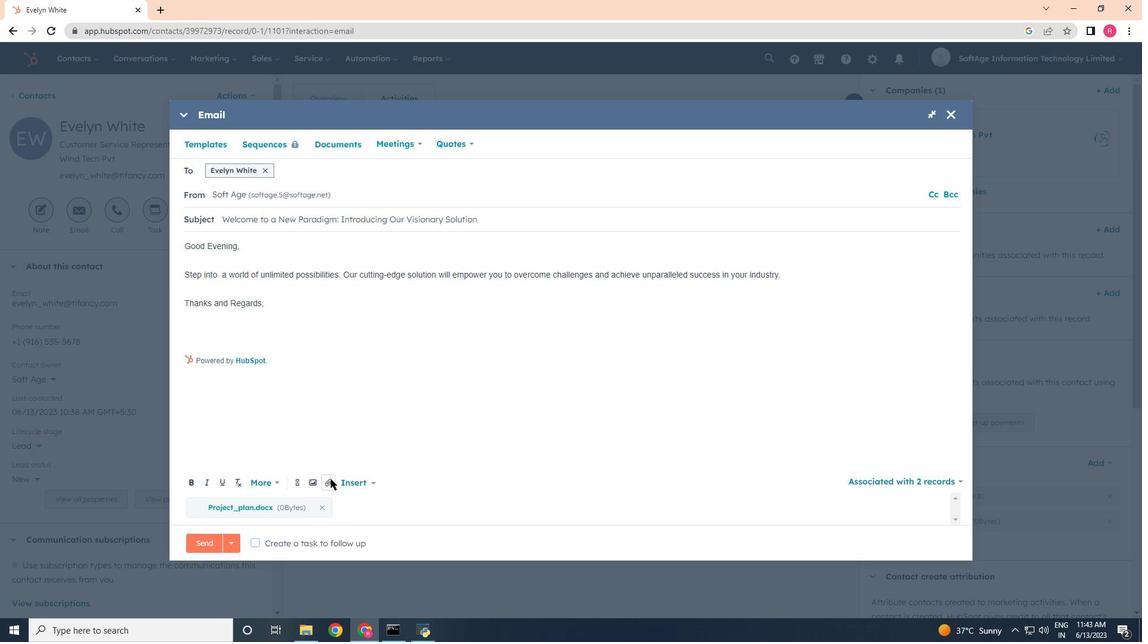 
Action: Mouse moved to (359, 452)
Screenshot: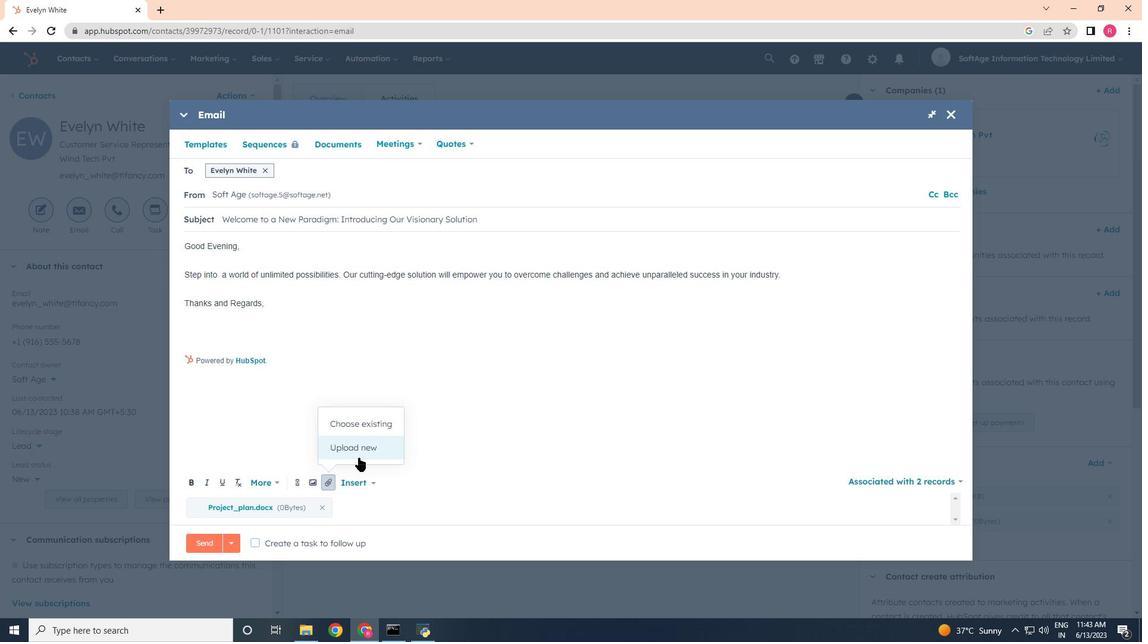 
Action: Mouse pressed left at (359, 452)
Screenshot: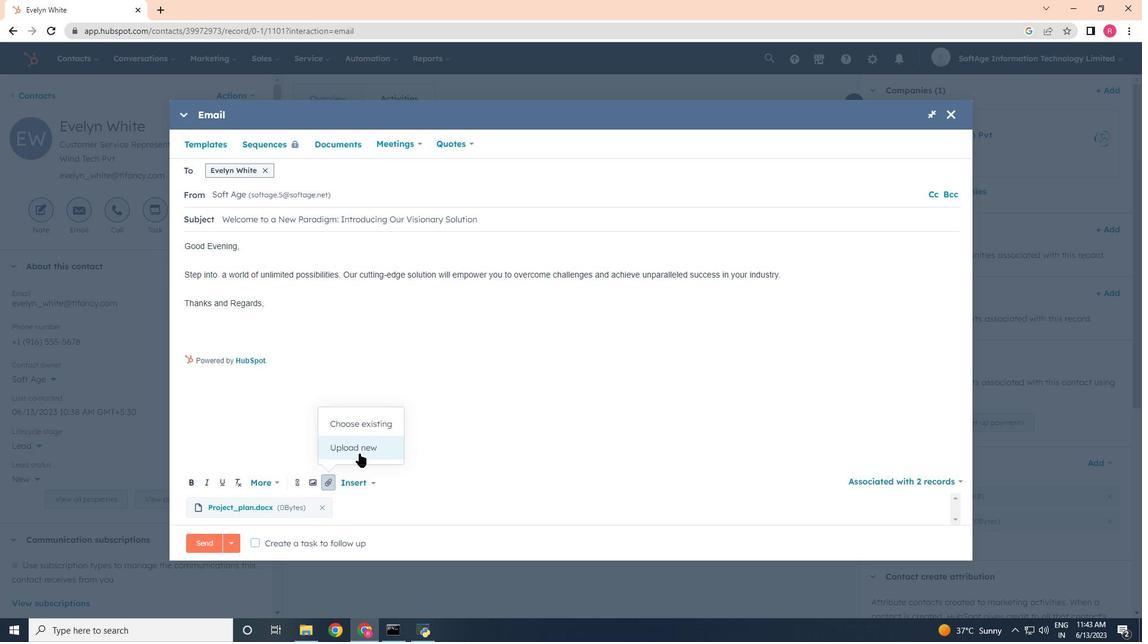 
Action: Mouse moved to (204, 216)
Screenshot: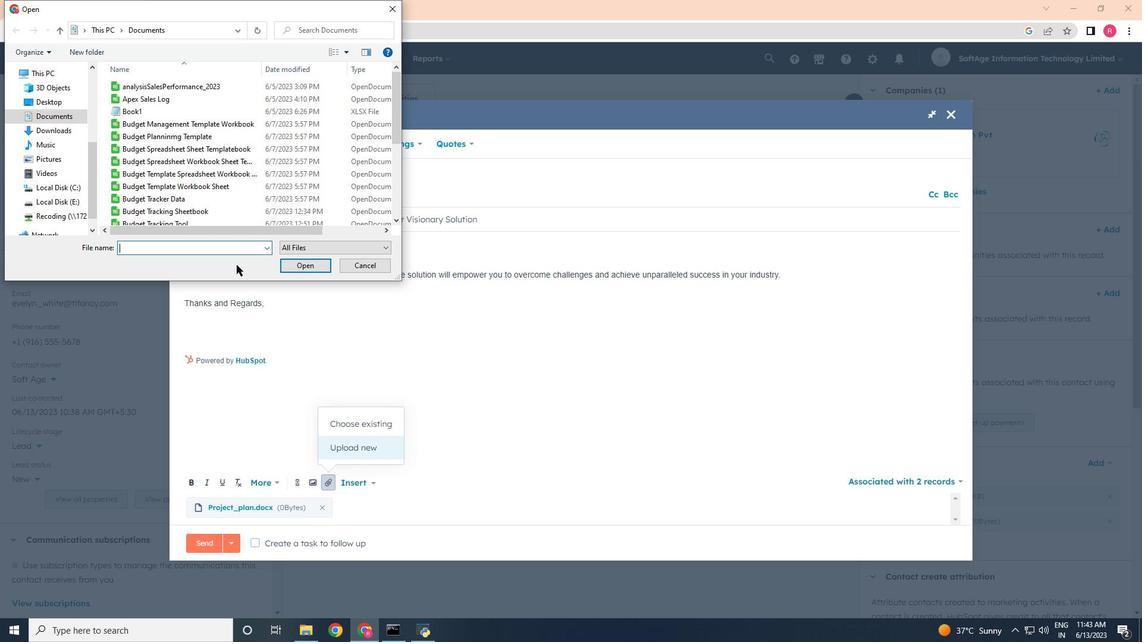 
Action: Mouse scrolled (204, 215) with delta (0, 0)
Screenshot: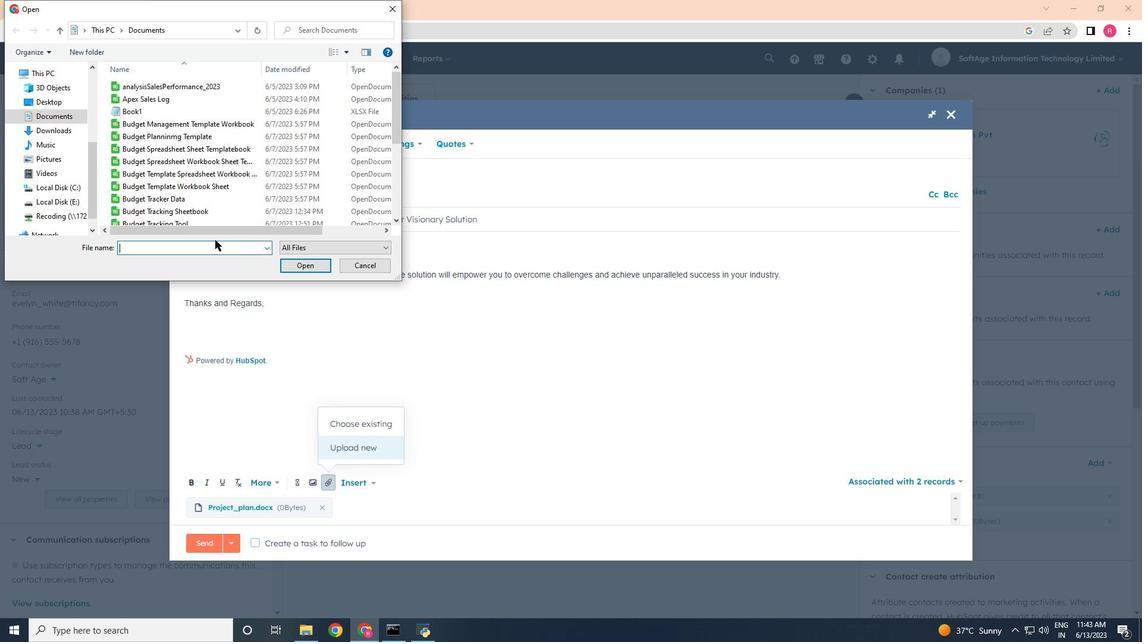 
Action: Mouse scrolled (204, 215) with delta (0, 0)
Screenshot: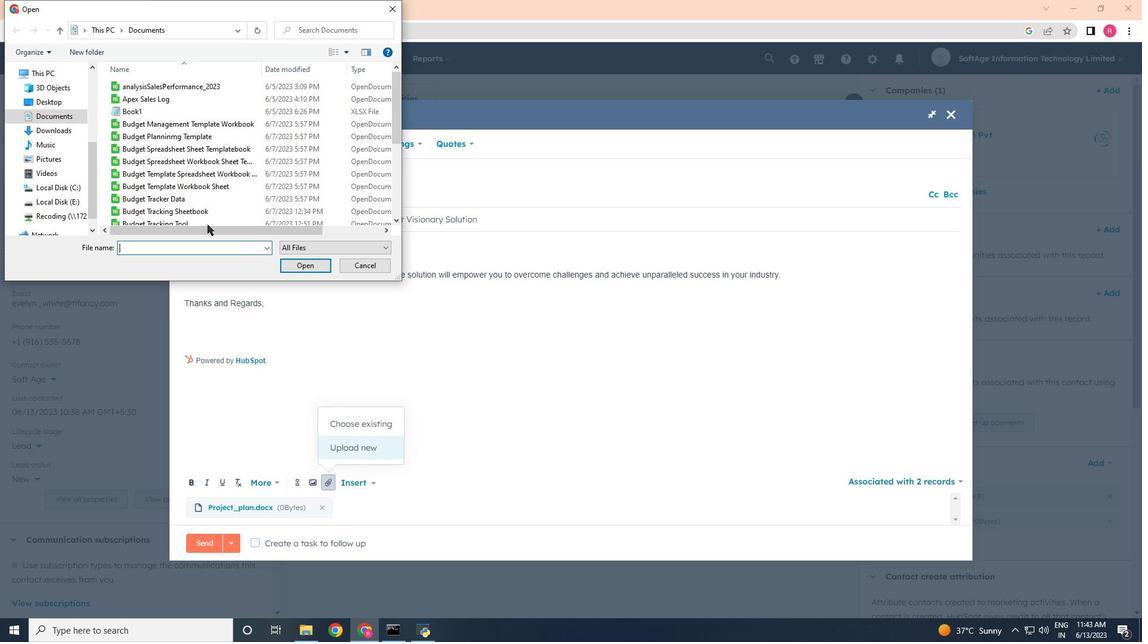 
Action: Mouse scrolled (204, 215) with delta (0, 0)
Screenshot: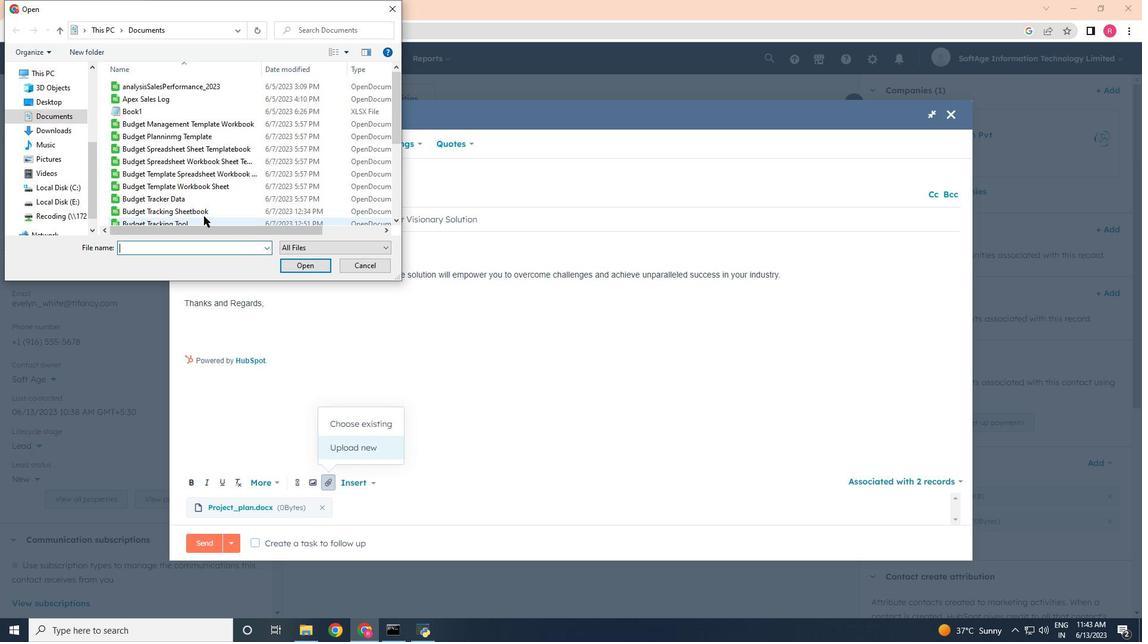 
Action: Mouse scrolled (204, 215) with delta (0, 0)
Screenshot: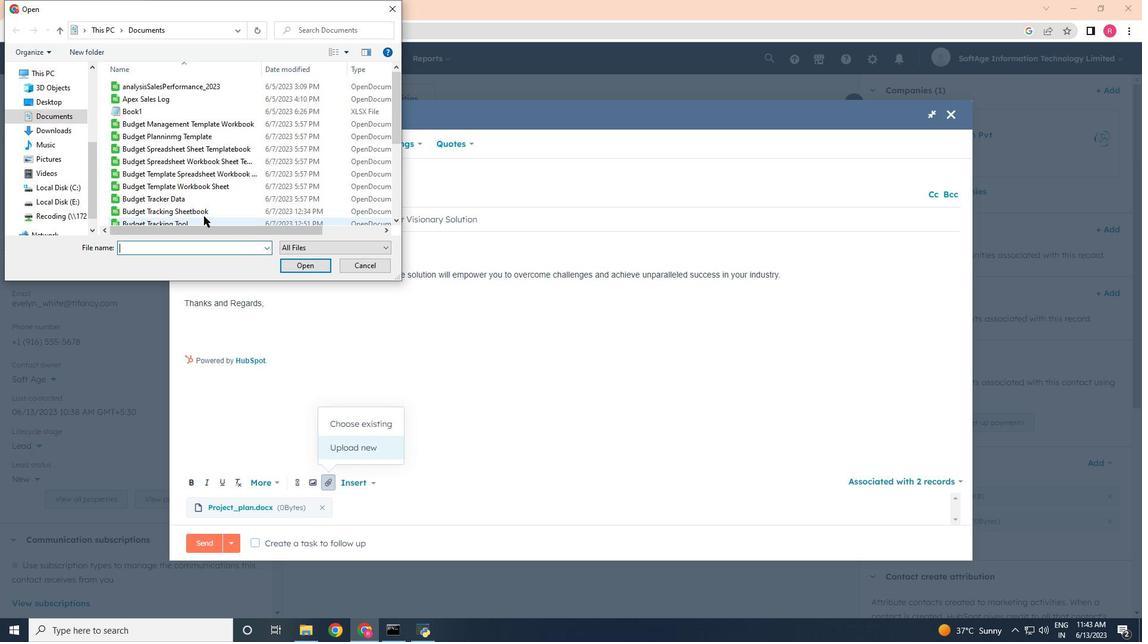 
Action: Mouse scrolled (204, 215) with delta (0, 0)
Screenshot: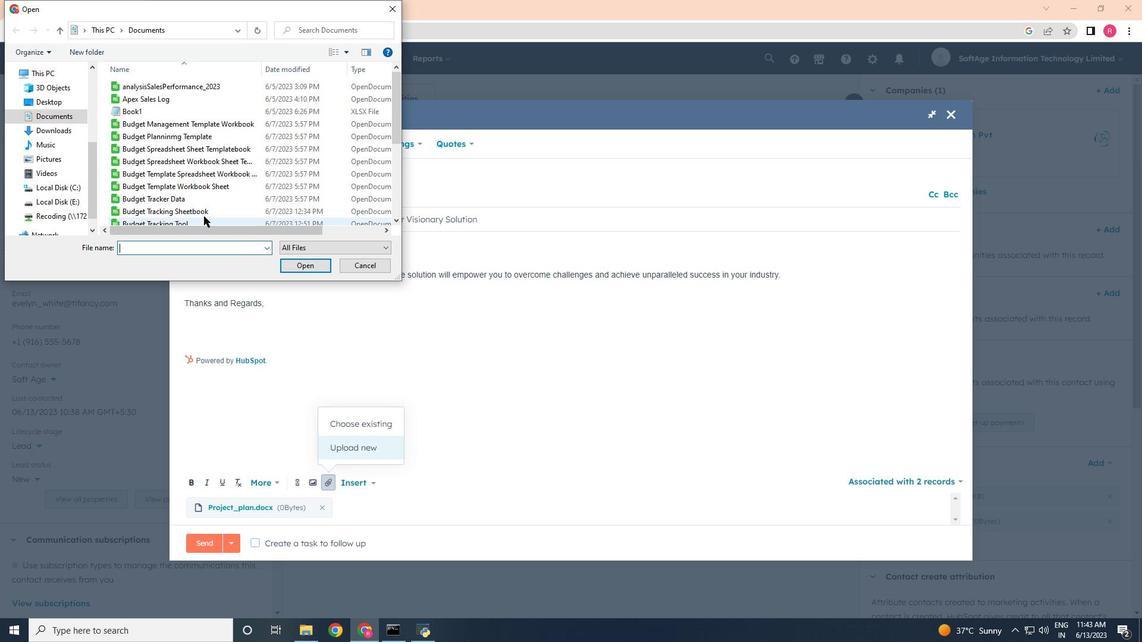 
Action: Mouse moved to (196, 217)
Screenshot: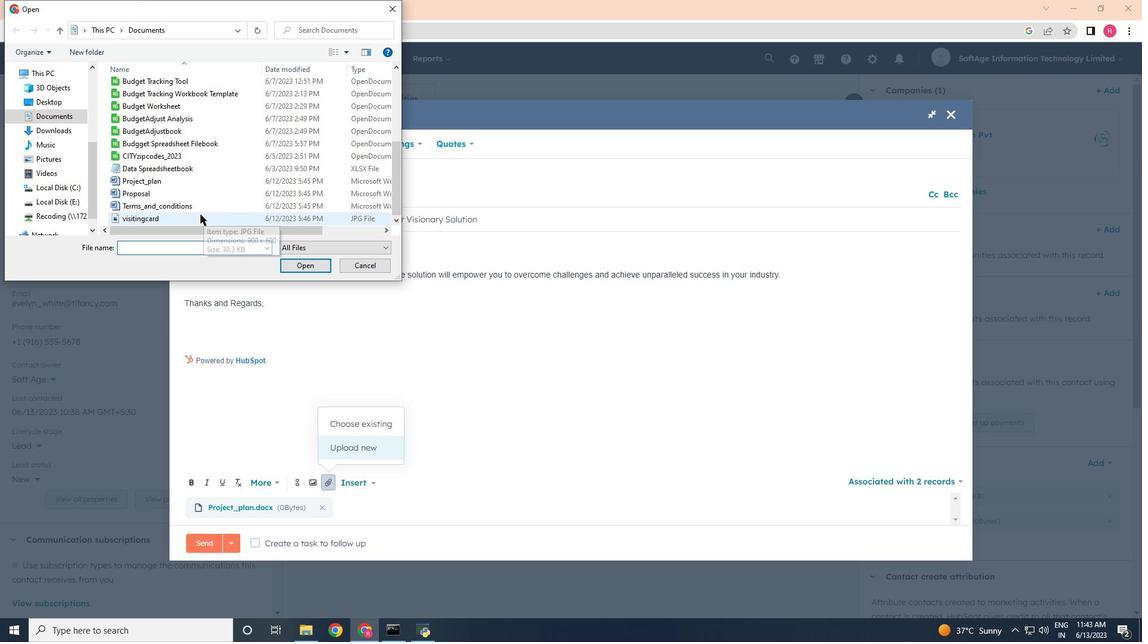 
Action: Mouse pressed left at (196, 217)
Screenshot: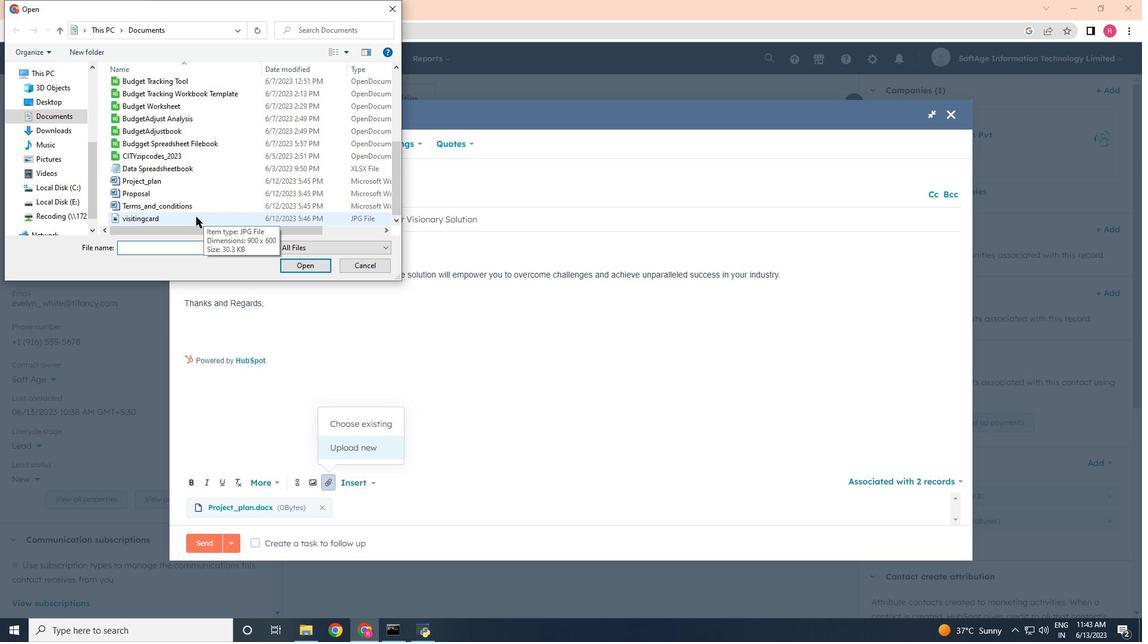 
Action: Mouse moved to (294, 265)
Screenshot: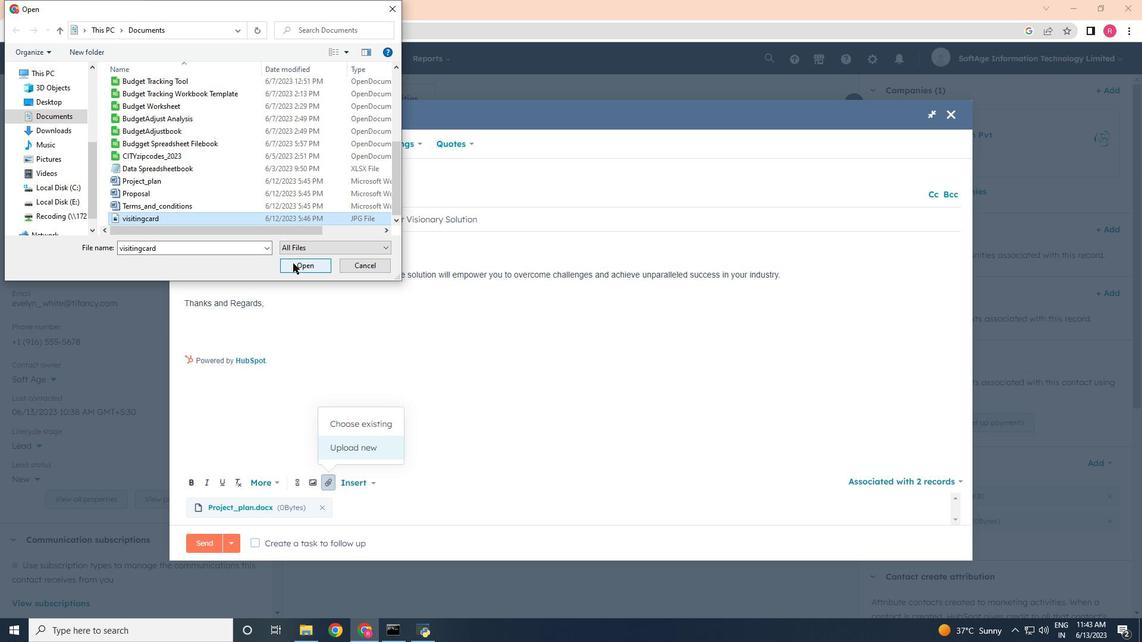 
Action: Mouse pressed left at (294, 265)
Screenshot: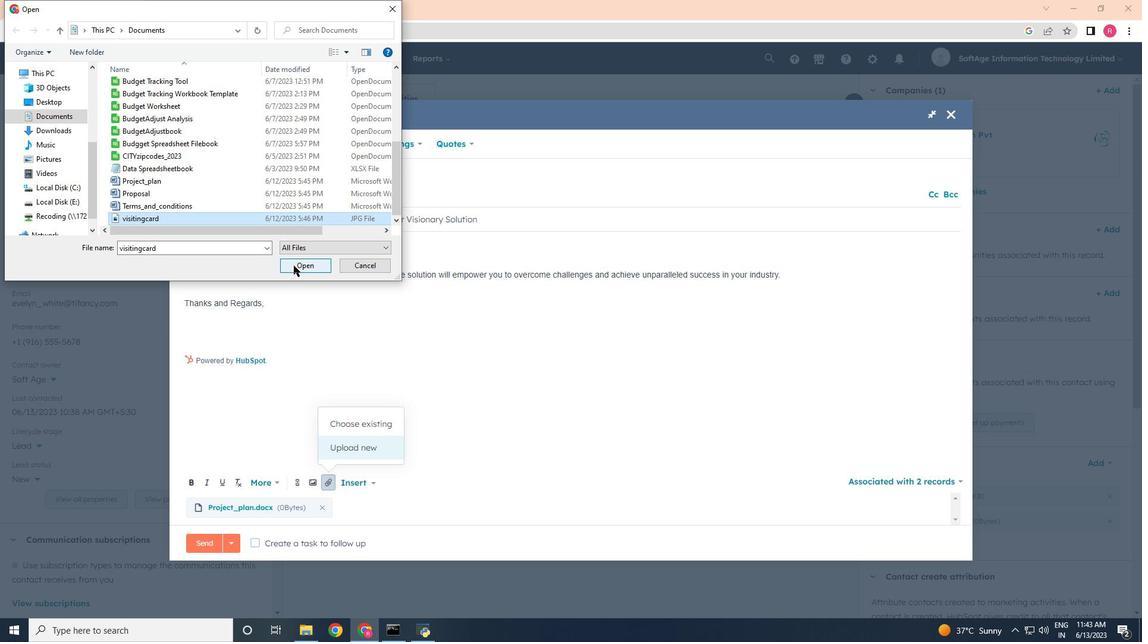 
Action: Mouse moved to (189, 321)
Screenshot: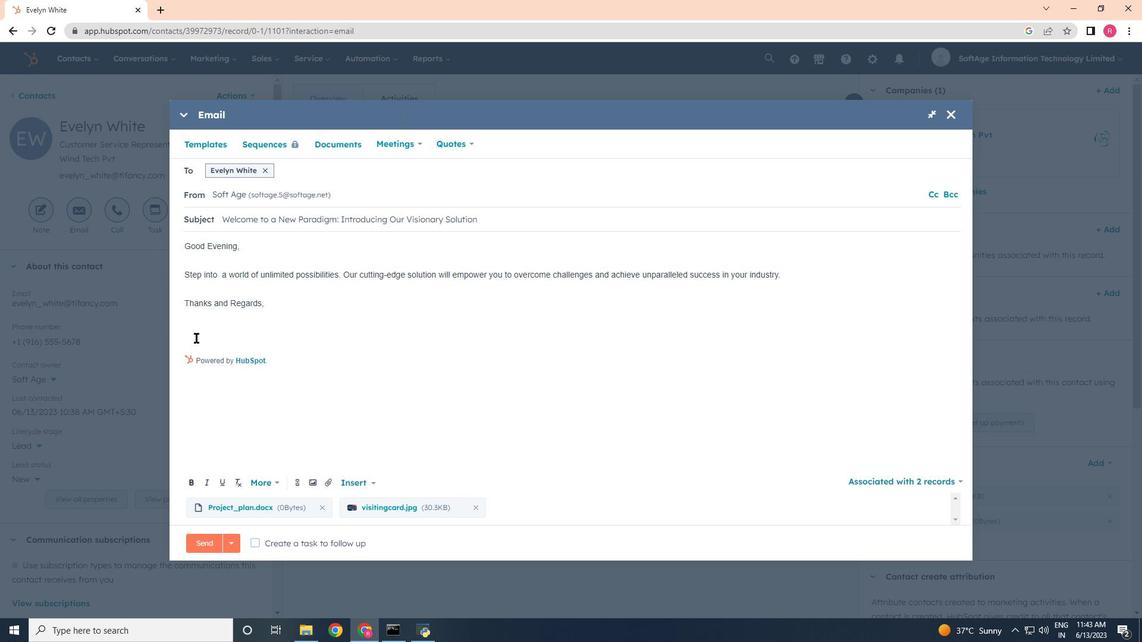 
Action: Mouse pressed left at (189, 321)
Screenshot: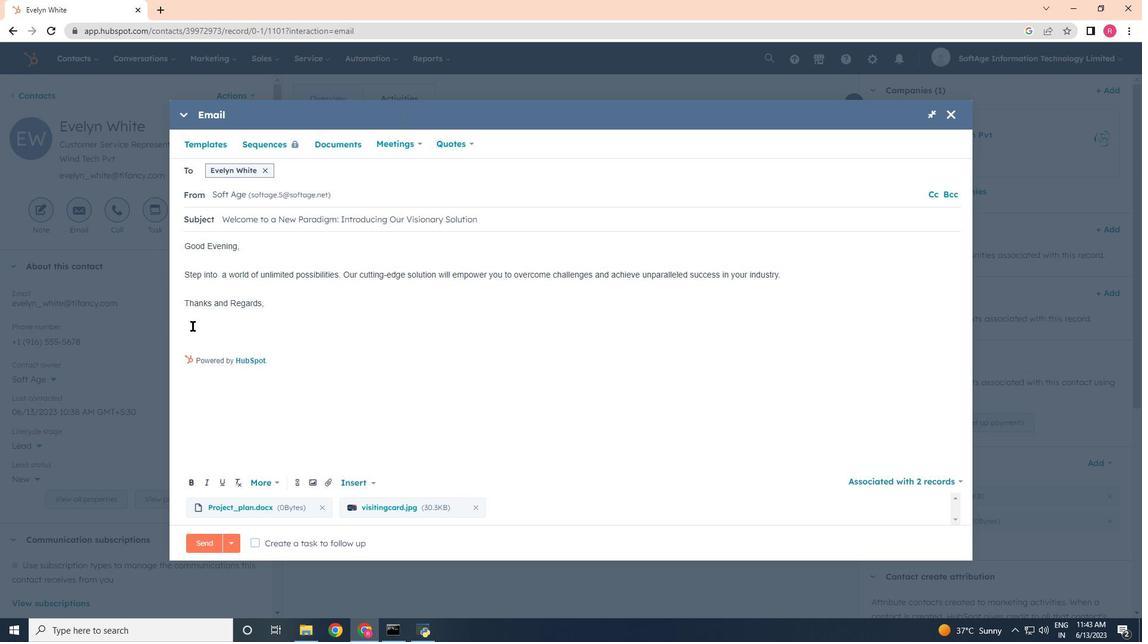 
Action: Mouse moved to (300, 480)
Screenshot: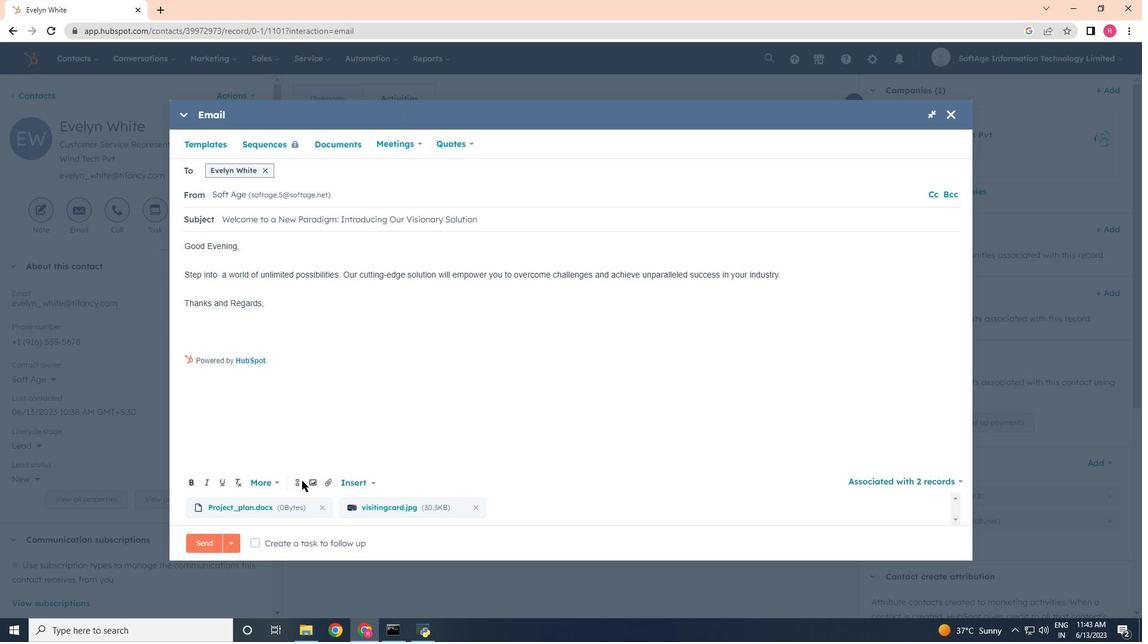 
Action: Mouse pressed left at (300, 480)
Screenshot: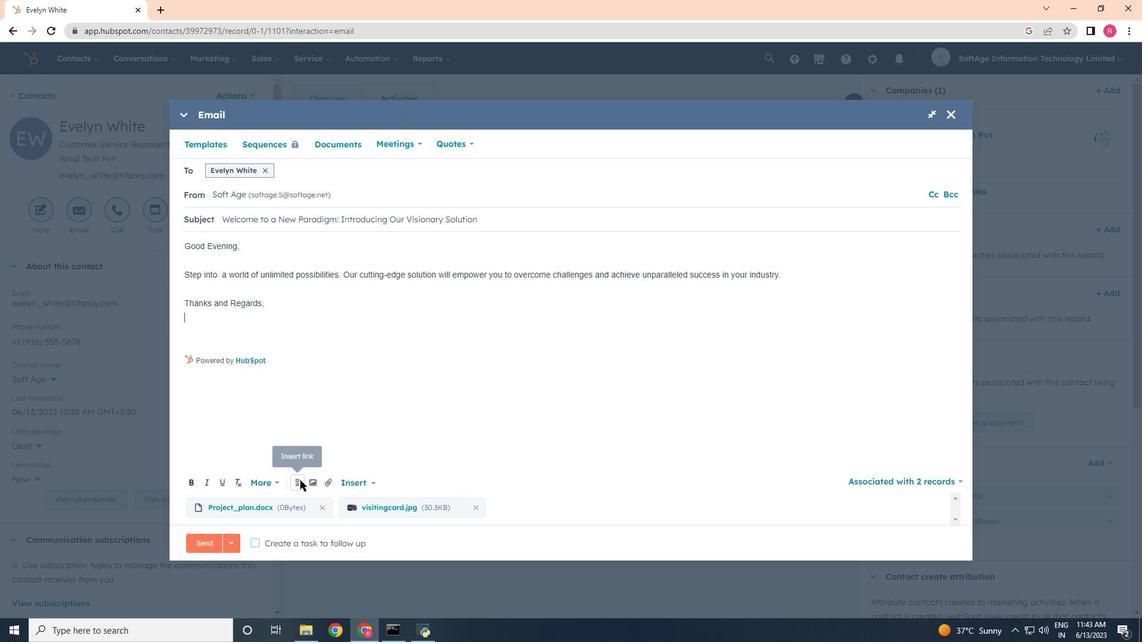 
Action: Mouse moved to (332, 354)
Screenshot: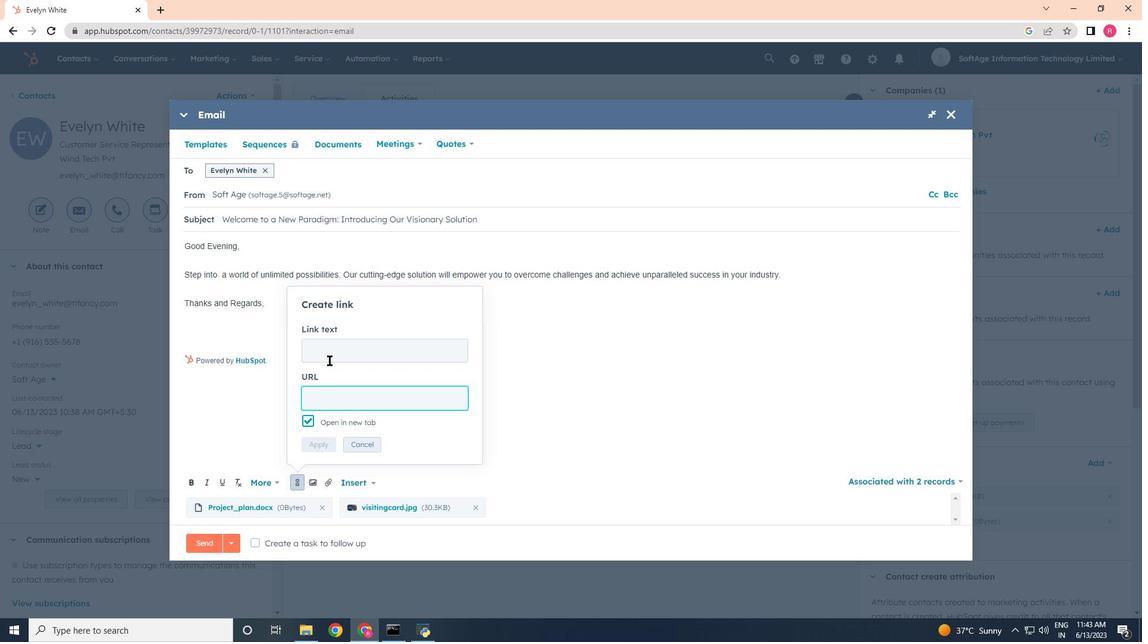 
Action: Mouse pressed left at (332, 354)
Screenshot: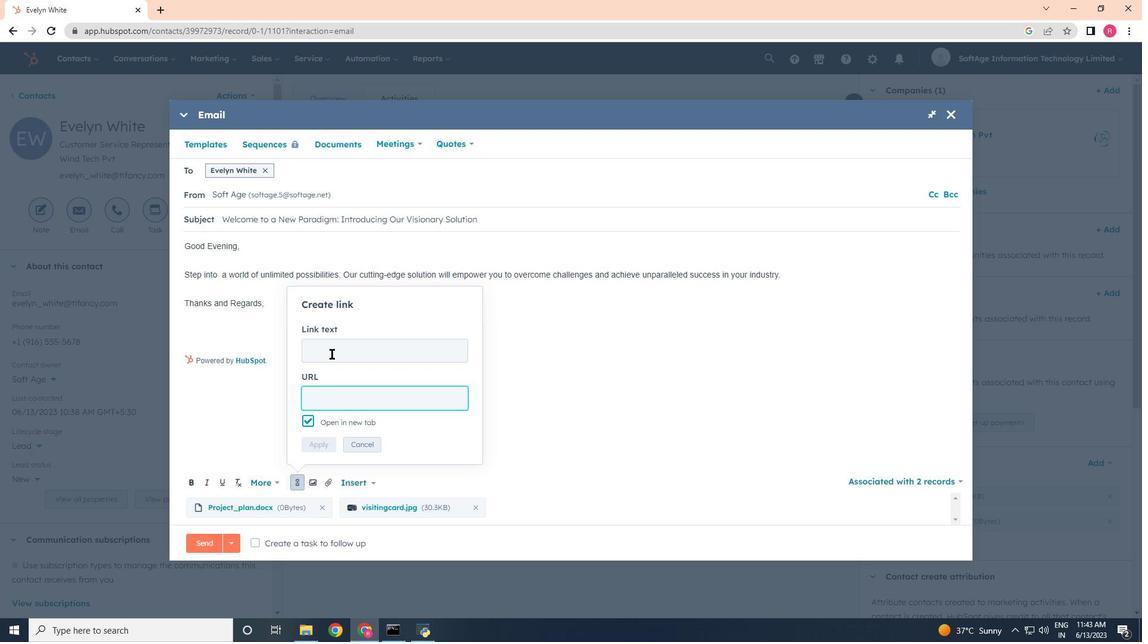 
Action: Mouse moved to (332, 353)
Screenshot: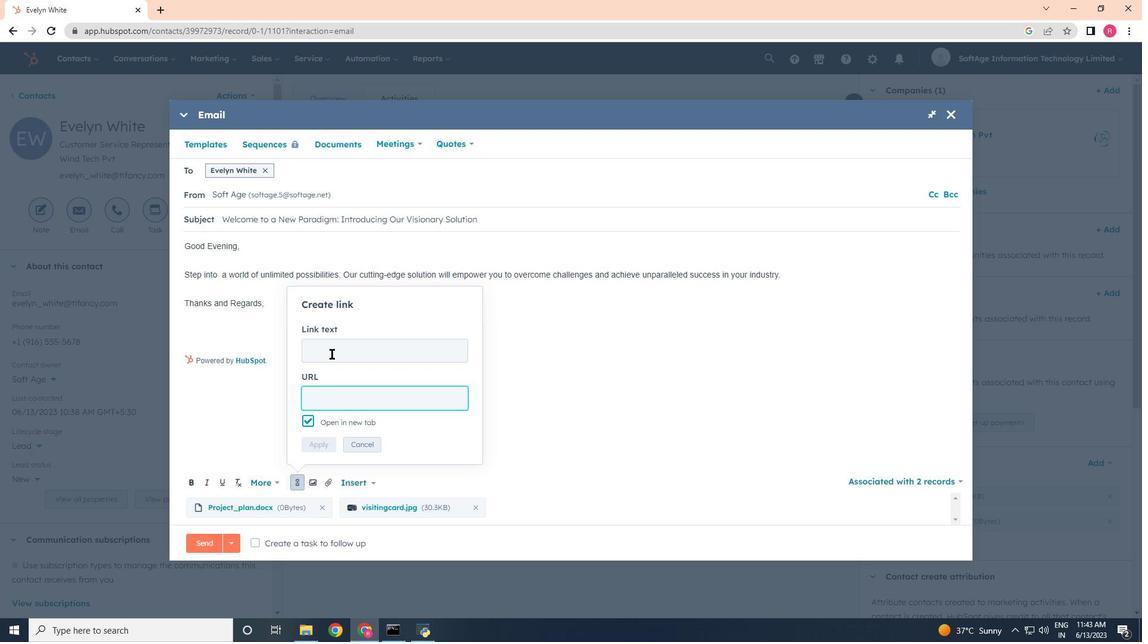 
Action: Key pressed <Key.shift><Key.shift><Key.shift><Key.shift><Key.shift>Reddit<Key.tab>www.reddit.com
Screenshot: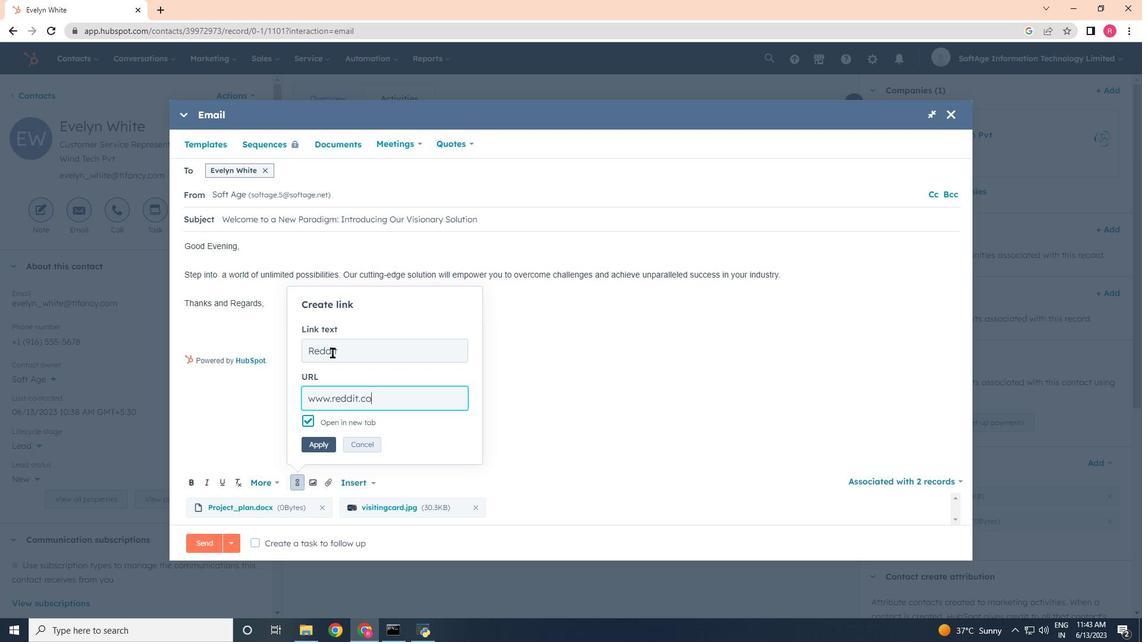 
Action: Mouse moved to (318, 443)
Screenshot: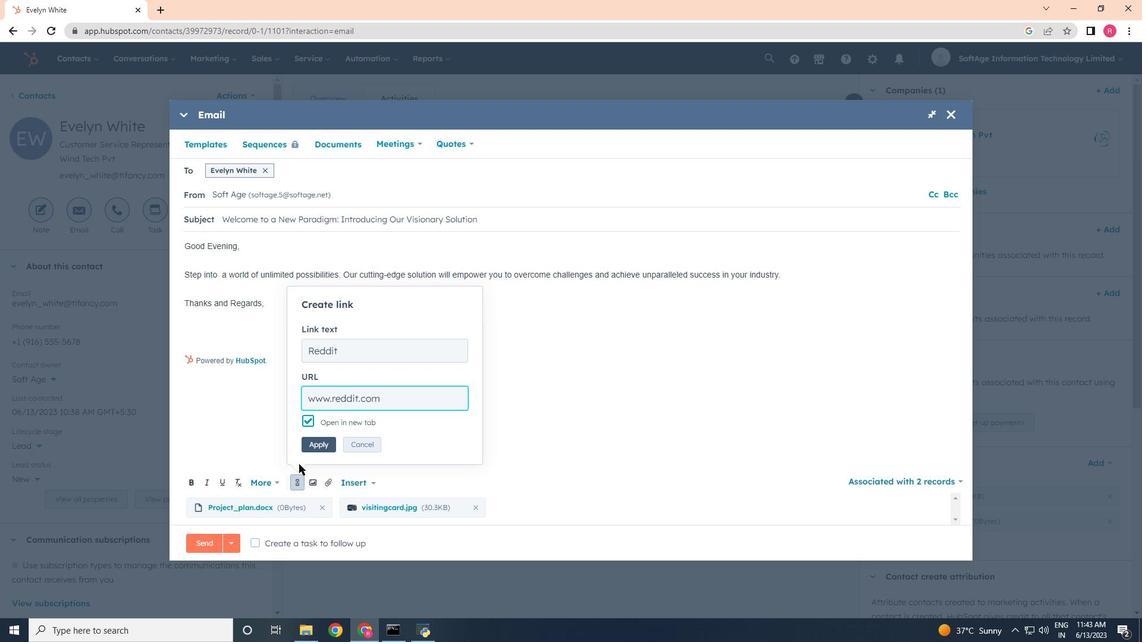 
Action: Mouse pressed left at (318, 443)
Screenshot: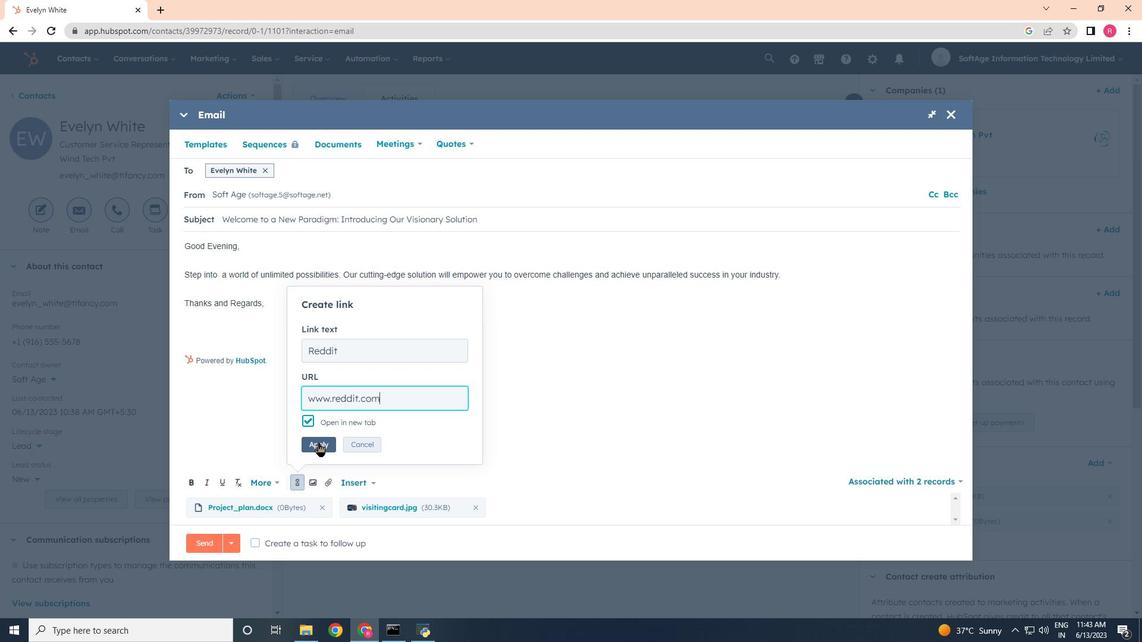 
Action: Mouse moved to (257, 544)
Screenshot: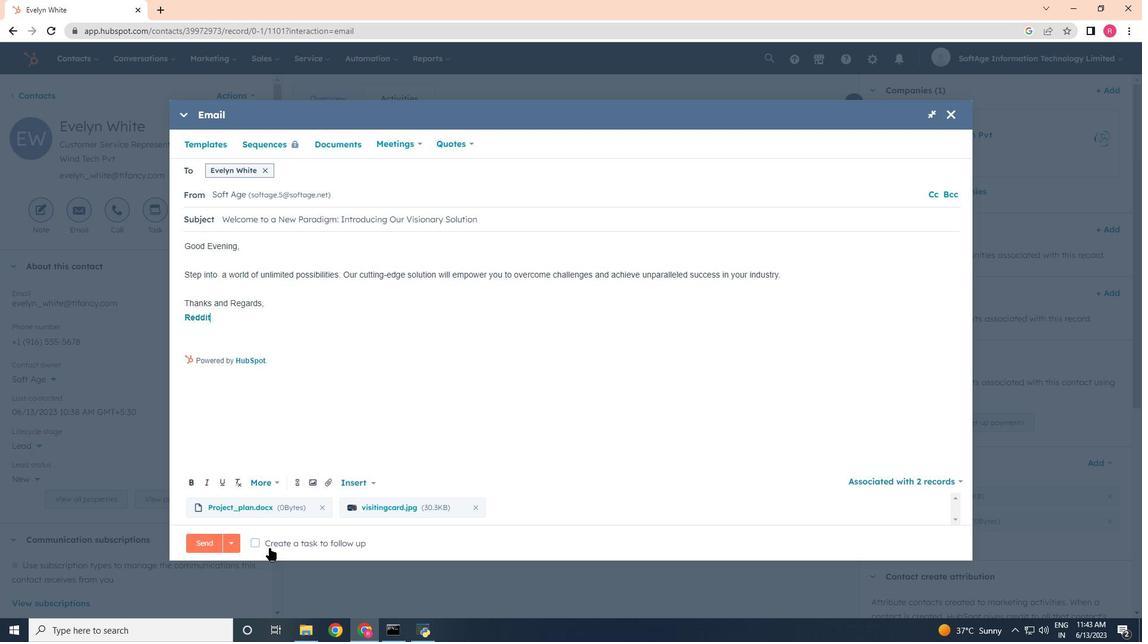 
Action: Mouse pressed left at (257, 544)
Screenshot: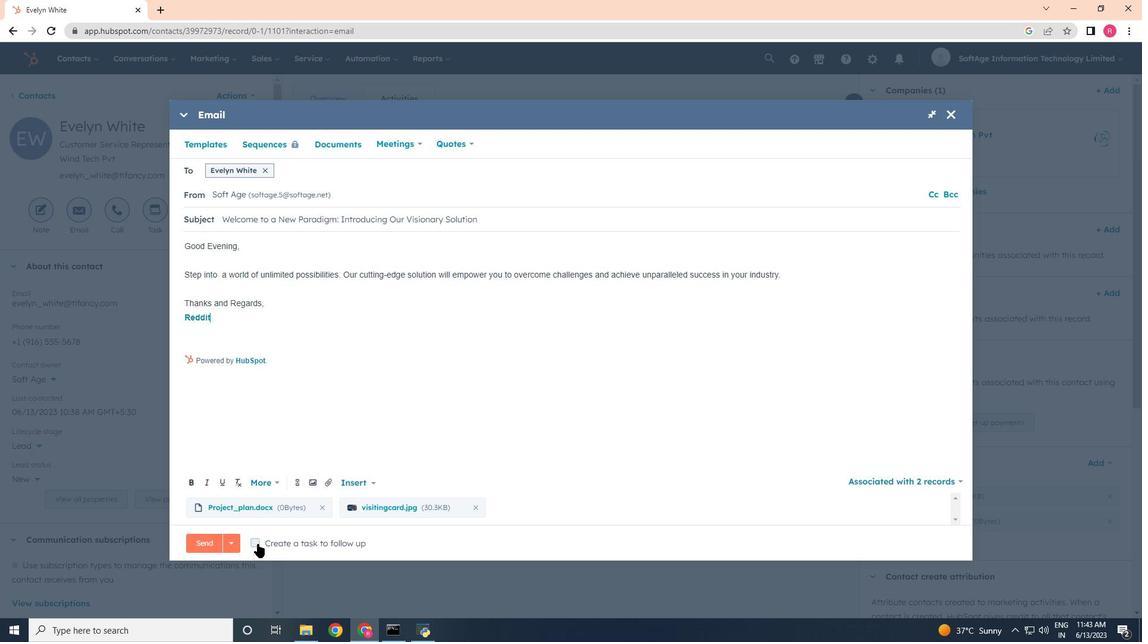 
Action: Mouse moved to (487, 542)
Screenshot: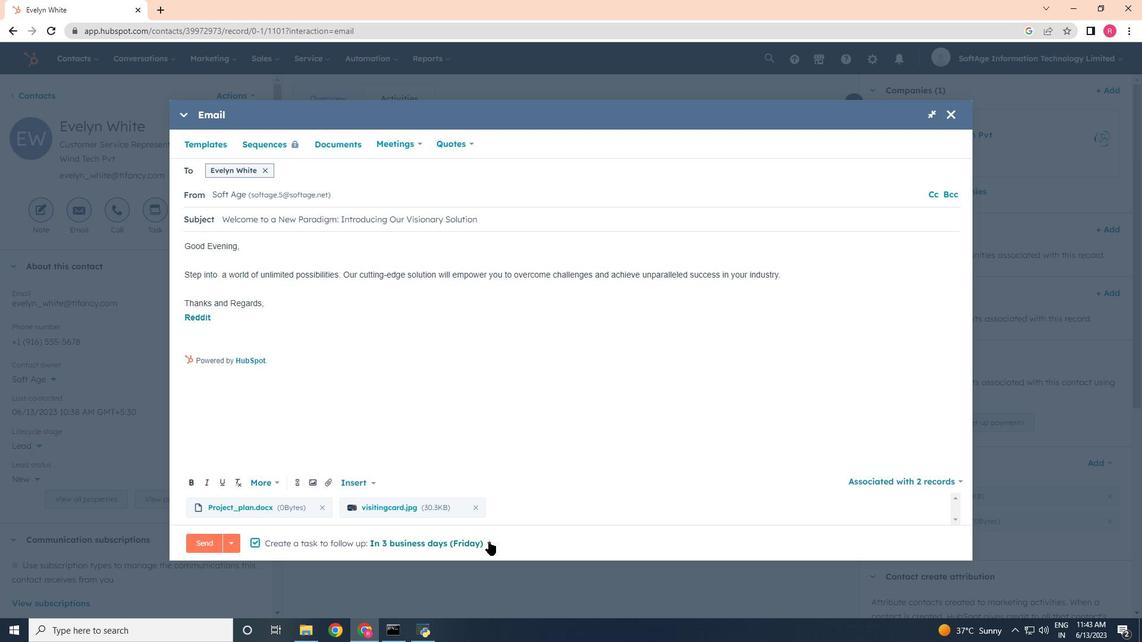 
Action: Mouse pressed left at (487, 542)
Screenshot: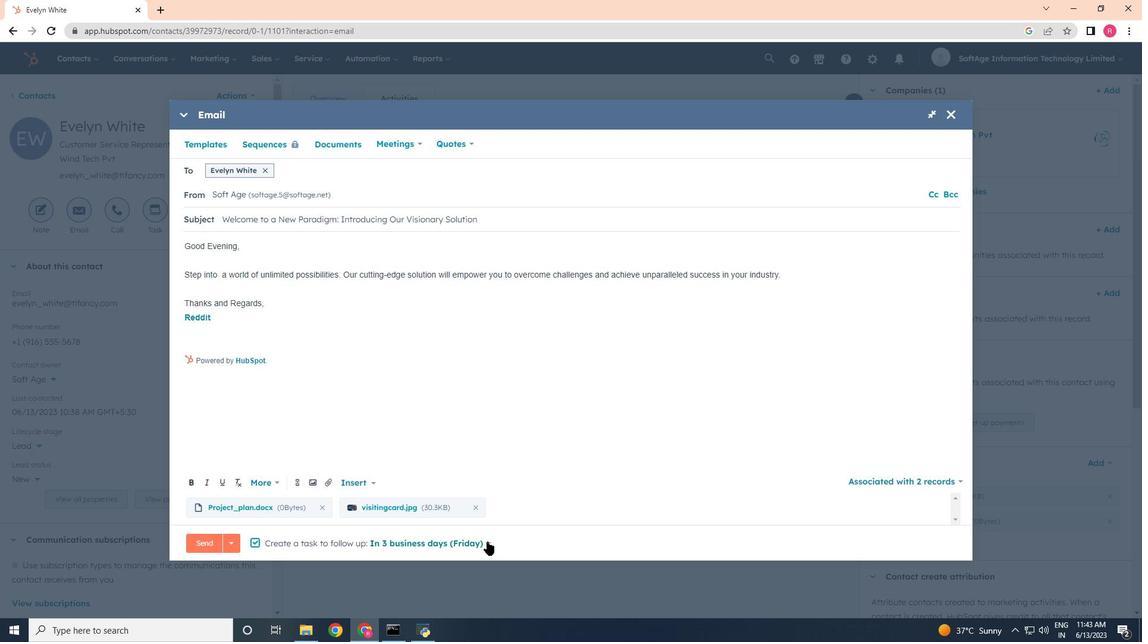 
Action: Mouse moved to (411, 475)
Screenshot: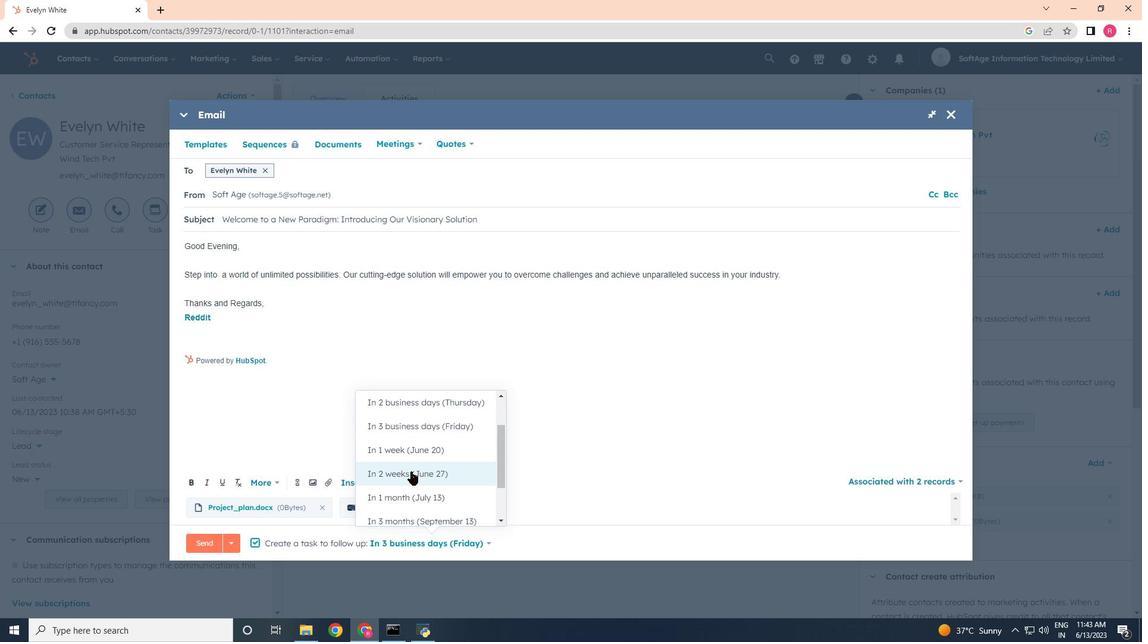 
Action: Mouse pressed left at (411, 475)
Screenshot: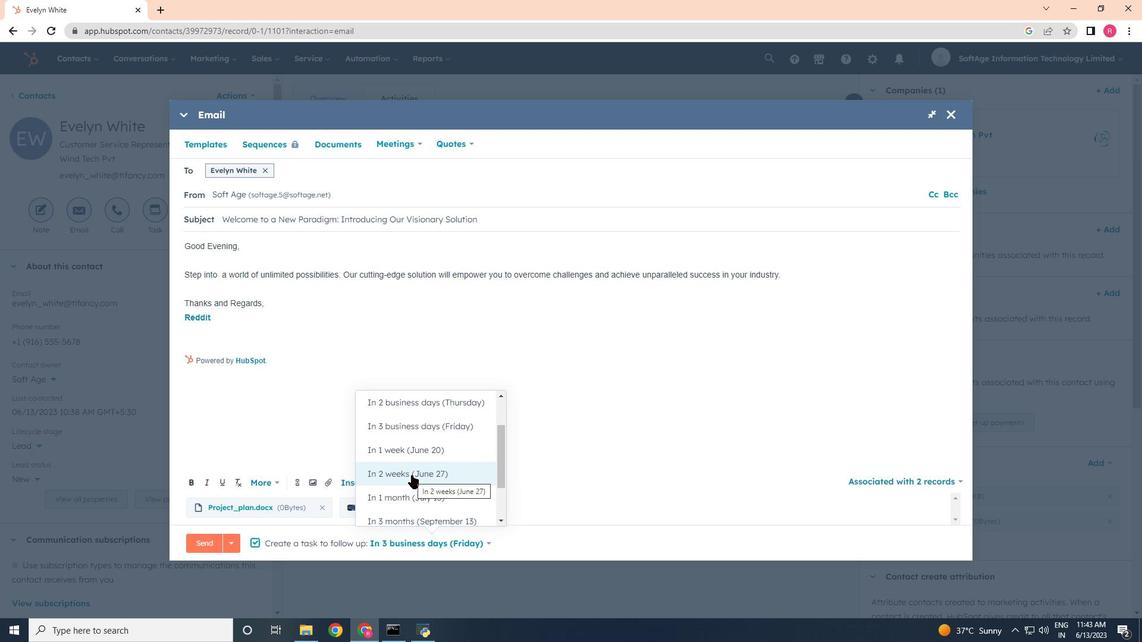 
Action: Mouse moved to (204, 538)
Screenshot: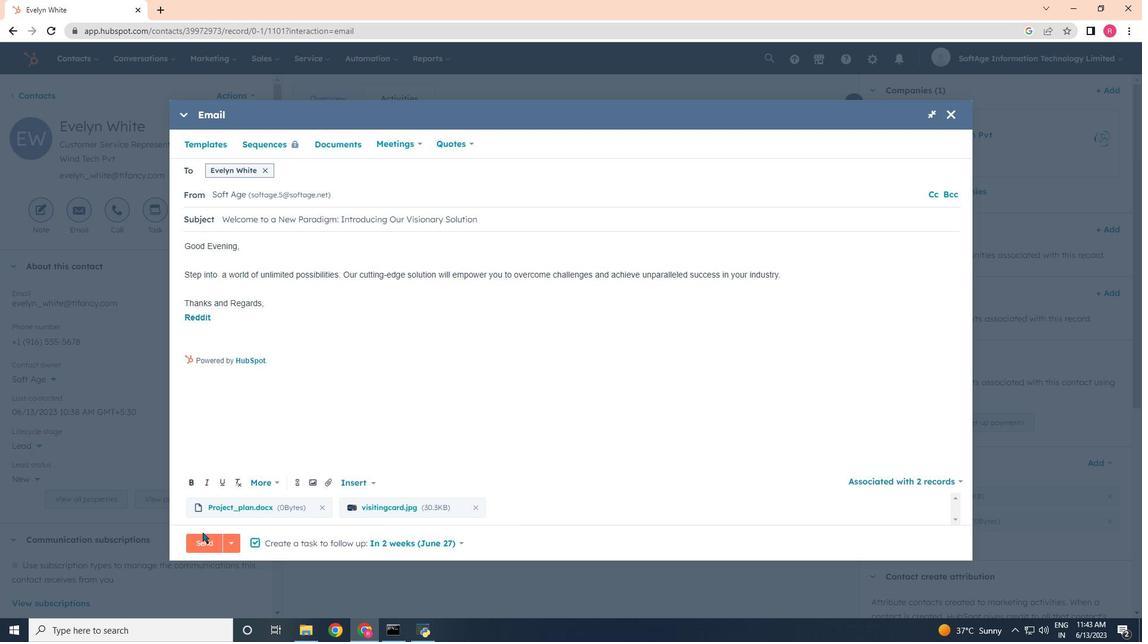 
Action: Mouse pressed left at (204, 538)
Screenshot: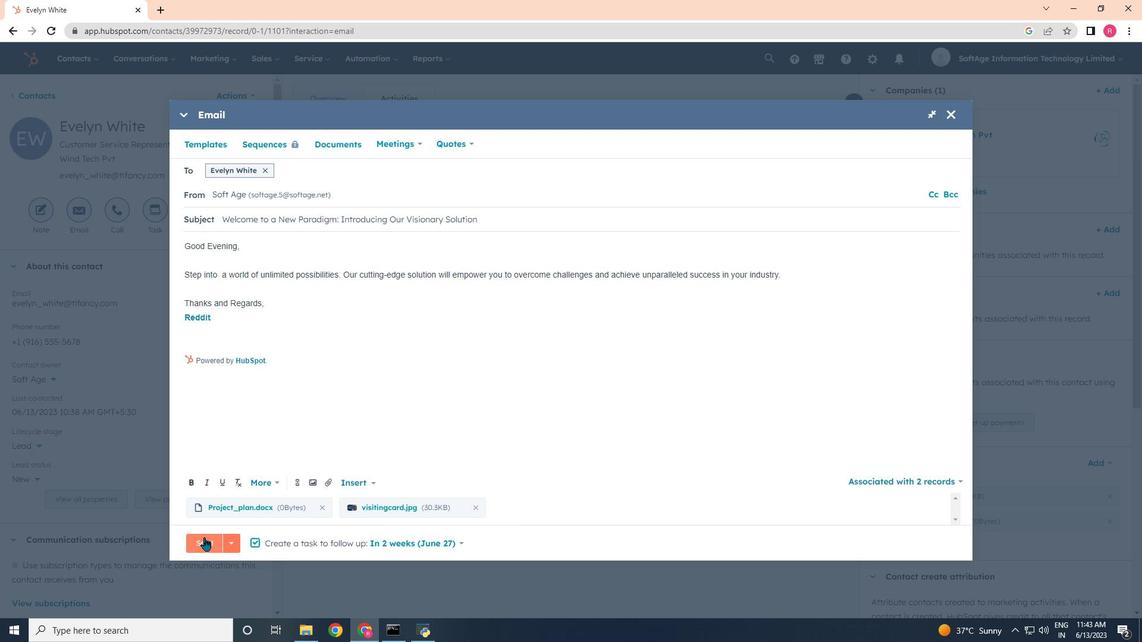 
